 Task: Look for space in Abadeh, Iran from 26th August, 2023 to 10th September, 2023 for 6 adults, 2 children in price range Rs.10000 to Rs.15000. Place can be entire place or shared room with 6 bedrooms having 6 beds and 6 bathrooms. Property type can be house, flat, guest house. Amenities needed are: wifi, TV, free parkinig on premises, gym, breakfast. Booking option can be shelf check-in. Required host language is English.
Action: Mouse moved to (448, 110)
Screenshot: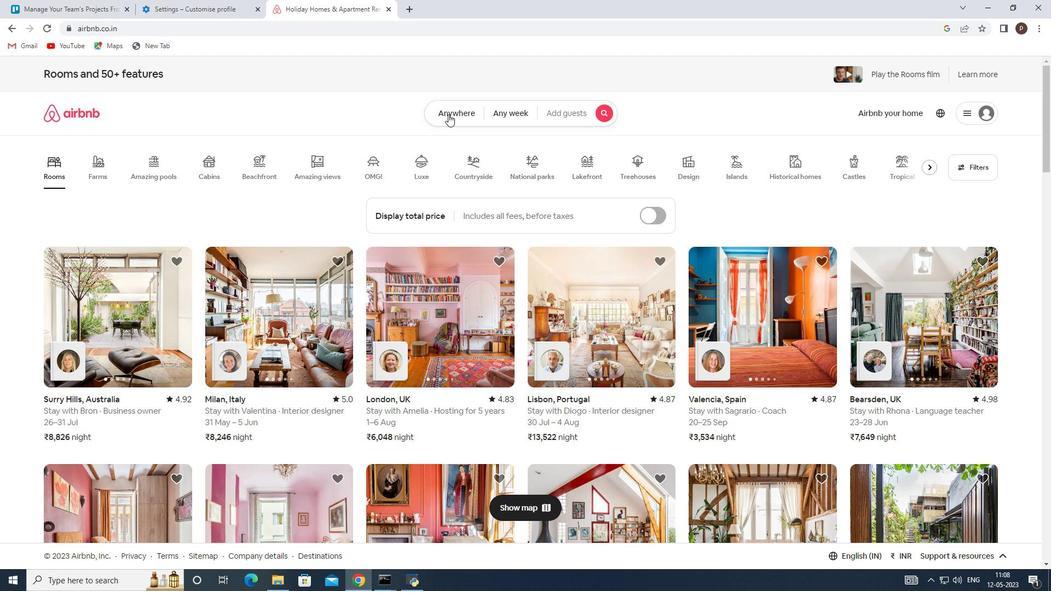 
Action: Mouse pressed left at (448, 110)
Screenshot: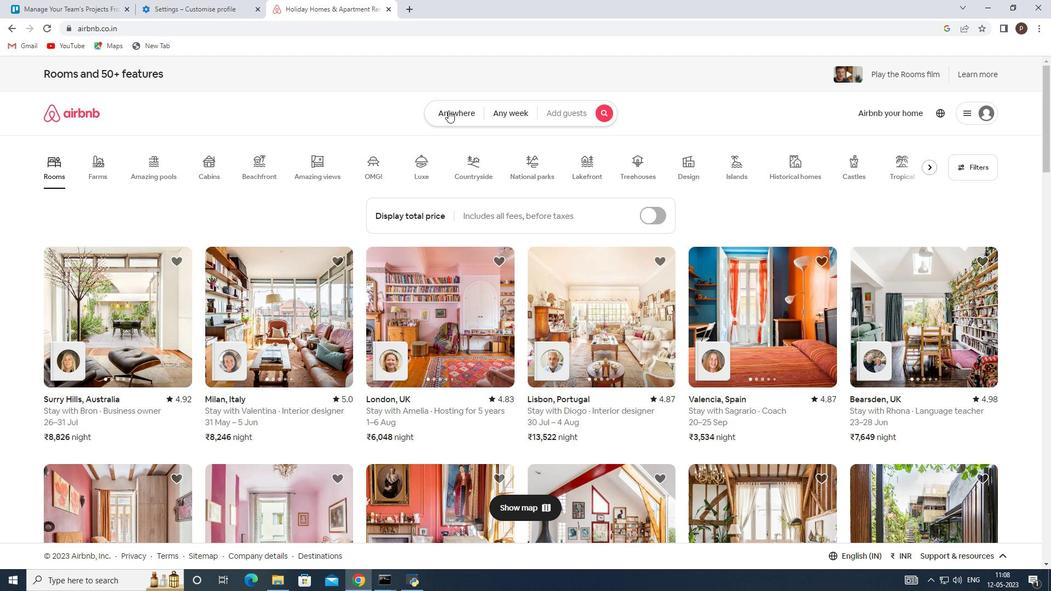 
Action: Mouse moved to (331, 159)
Screenshot: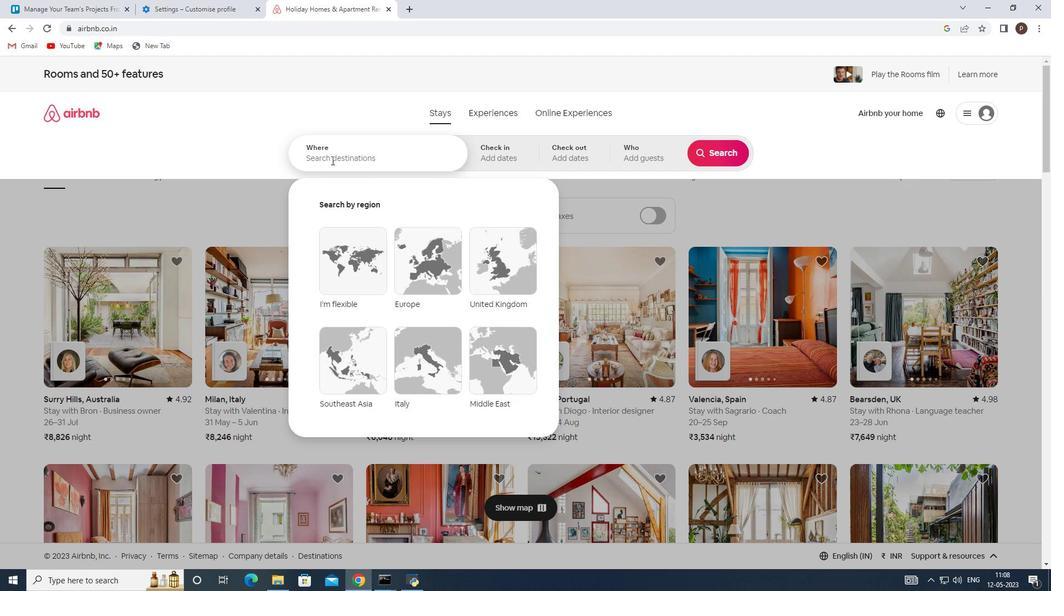 
Action: Mouse pressed left at (331, 159)
Screenshot: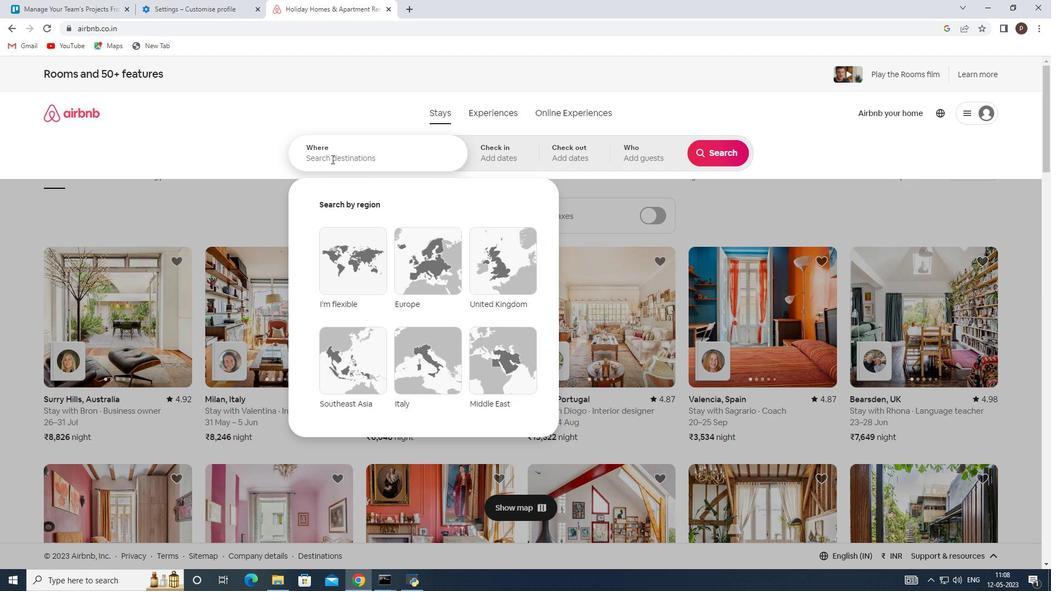 
Action: Key pressed <Key.caps_lock>A<Key.caps_lock>badeh,<Key.space><Key.caps_lock>I<Key.caps_lock>ran
Screenshot: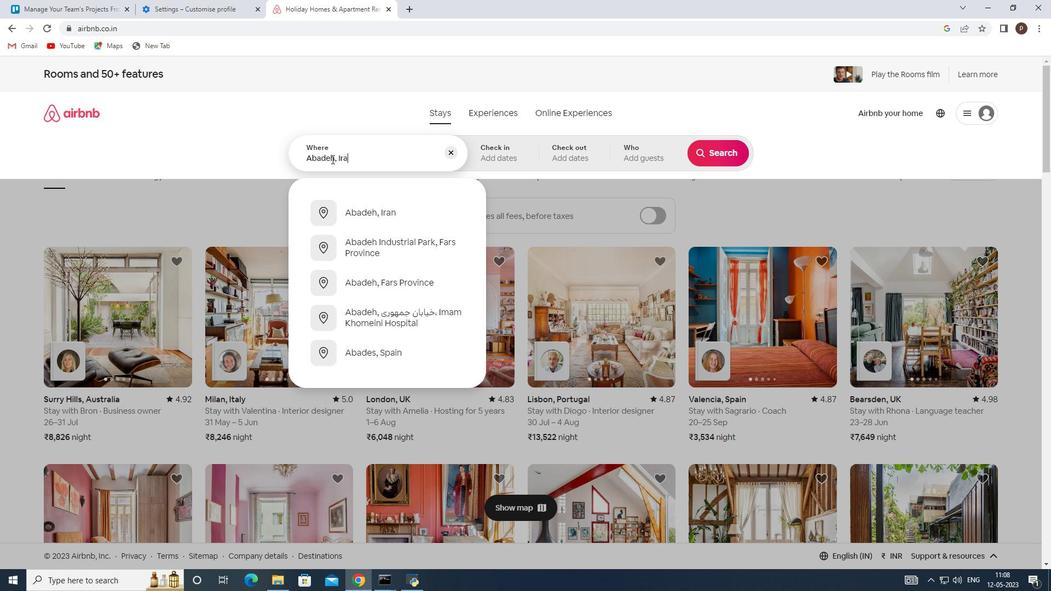 
Action: Mouse moved to (364, 208)
Screenshot: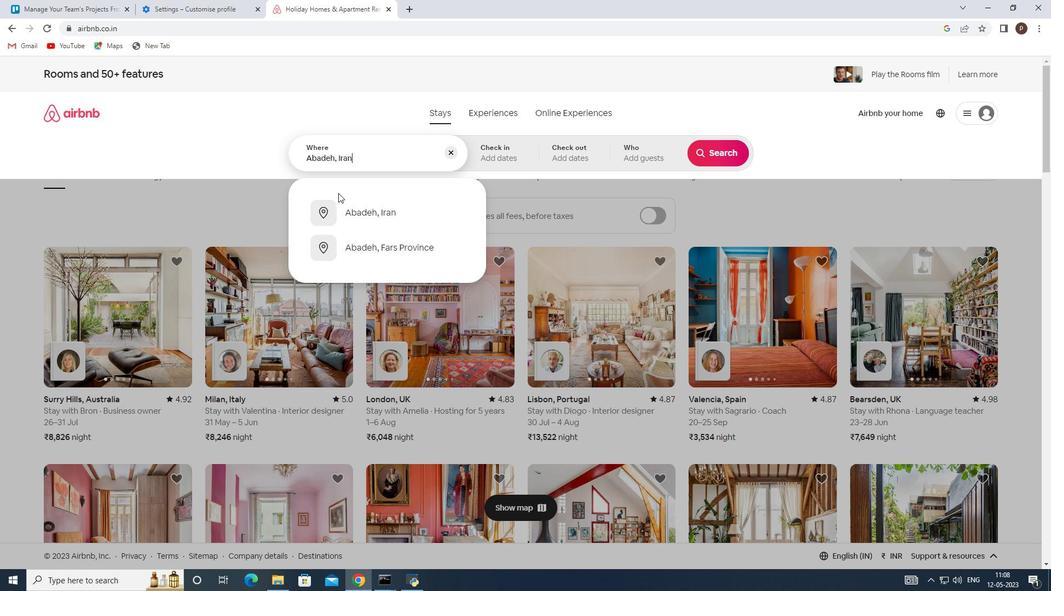 
Action: Mouse pressed left at (364, 208)
Screenshot: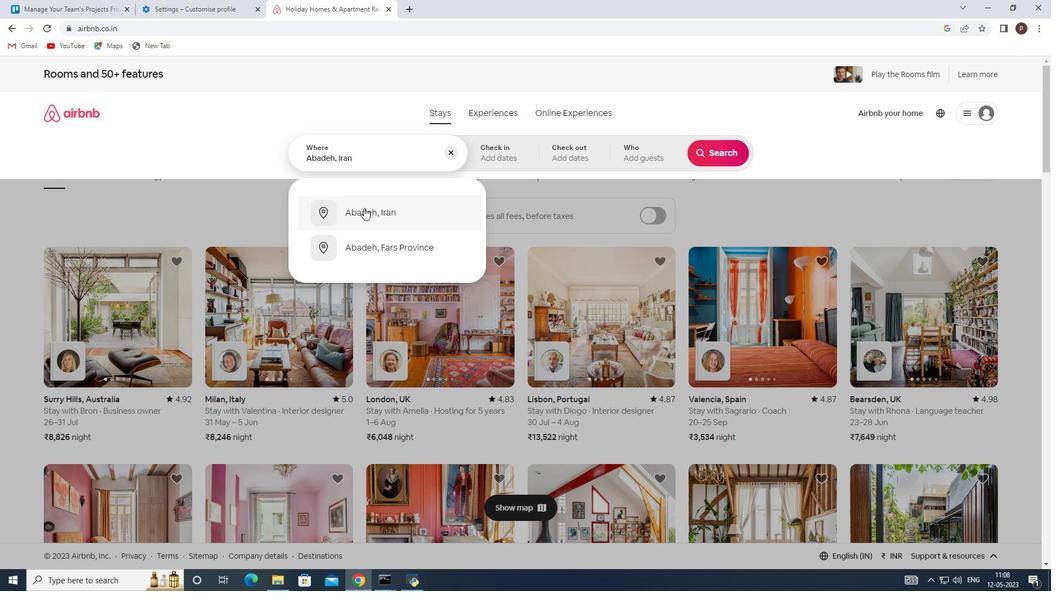 
Action: Mouse moved to (713, 238)
Screenshot: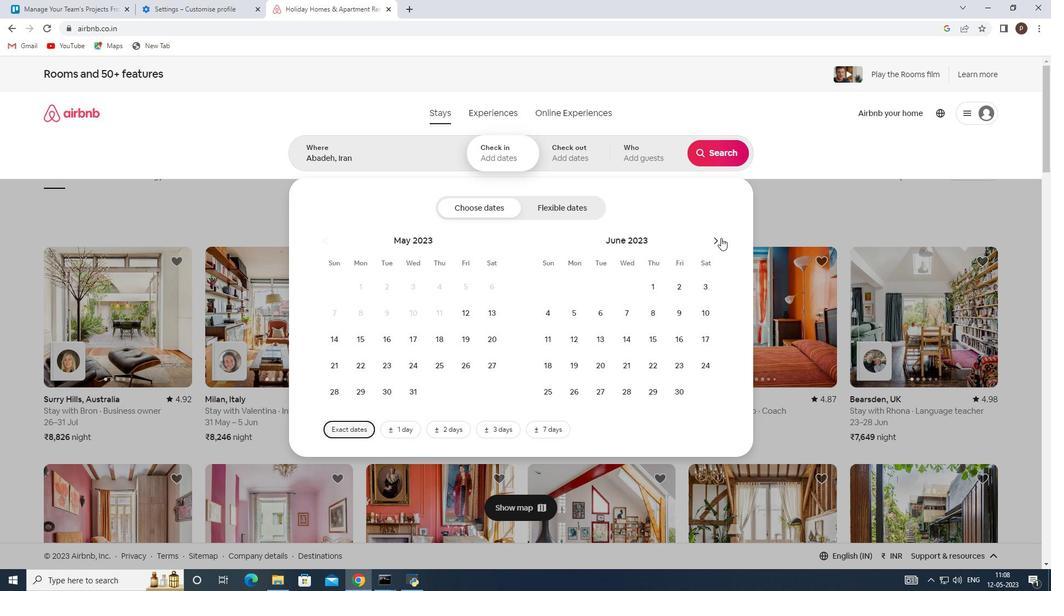 
Action: Mouse pressed left at (713, 238)
Screenshot: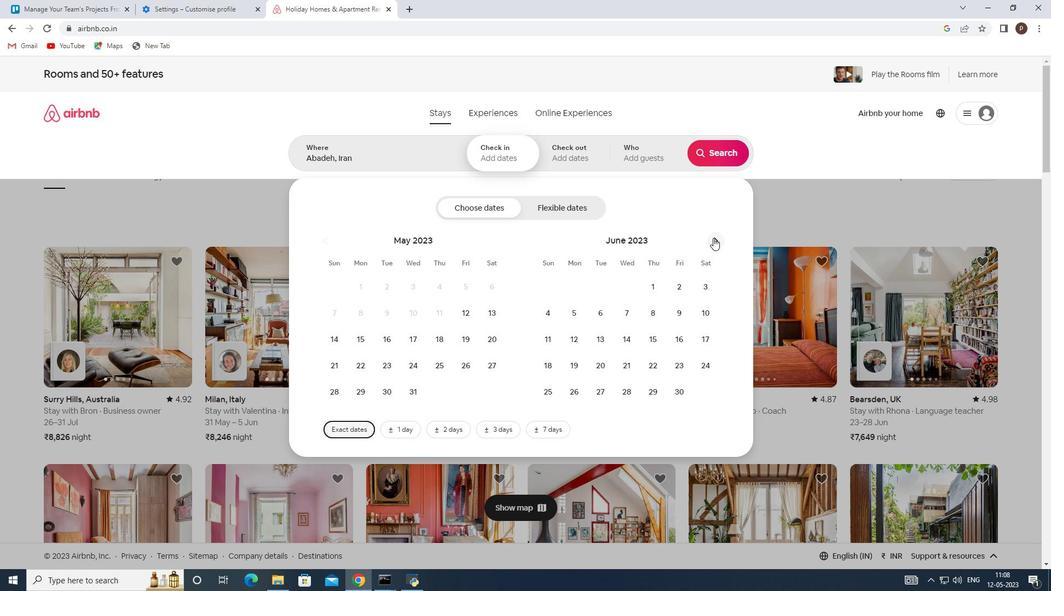 
Action: Mouse pressed left at (713, 238)
Screenshot: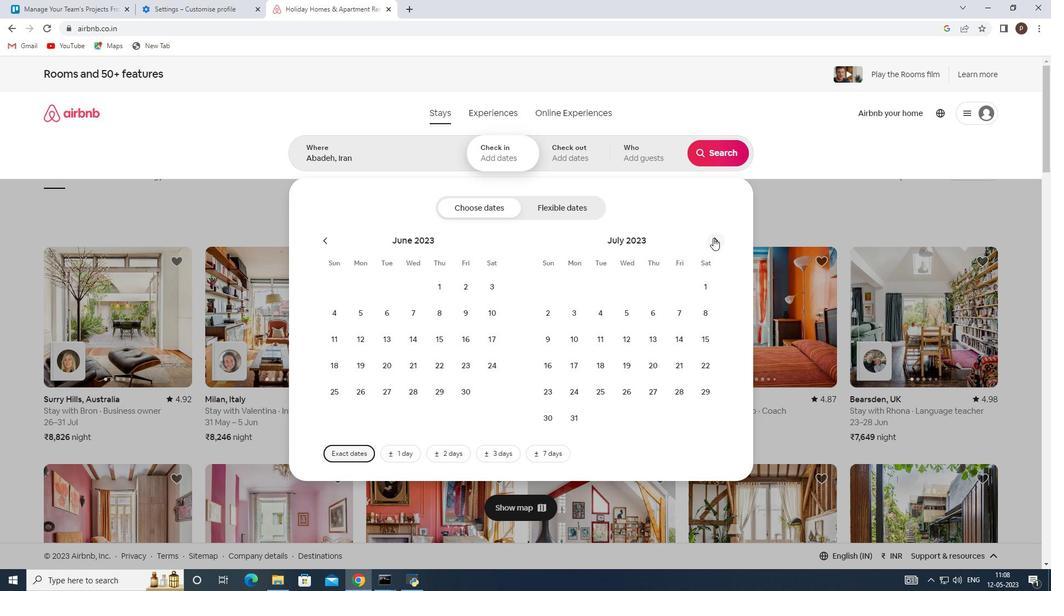 
Action: Mouse pressed left at (713, 238)
Screenshot: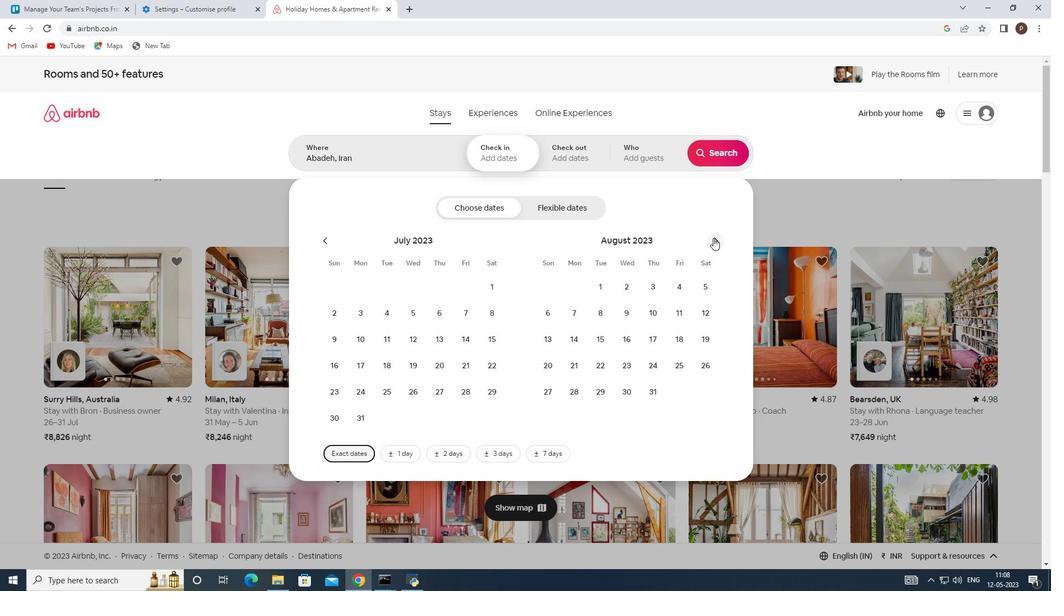 
Action: Mouse moved to (491, 362)
Screenshot: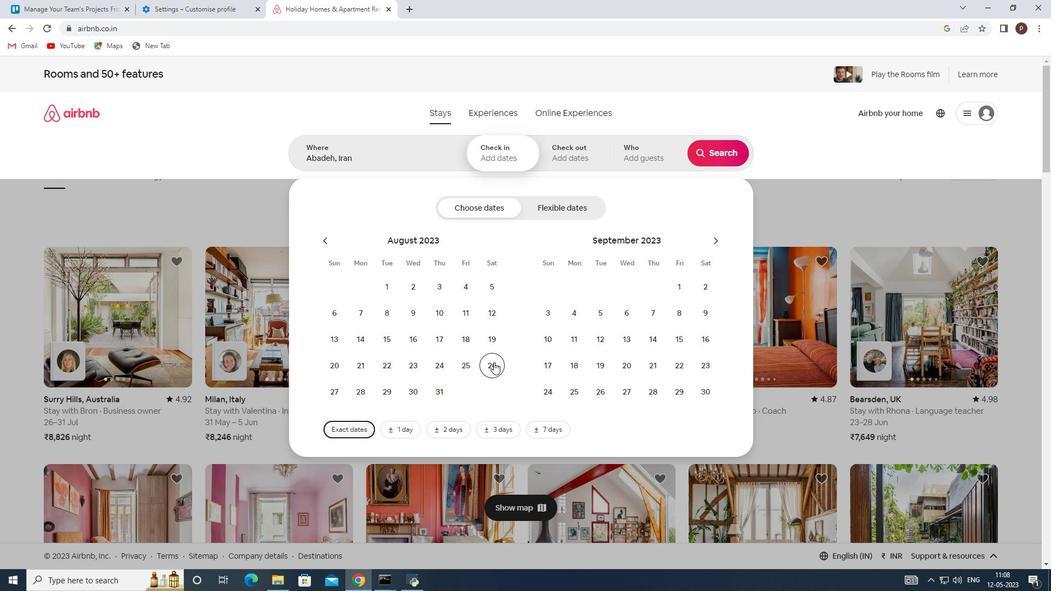 
Action: Mouse pressed left at (491, 362)
Screenshot: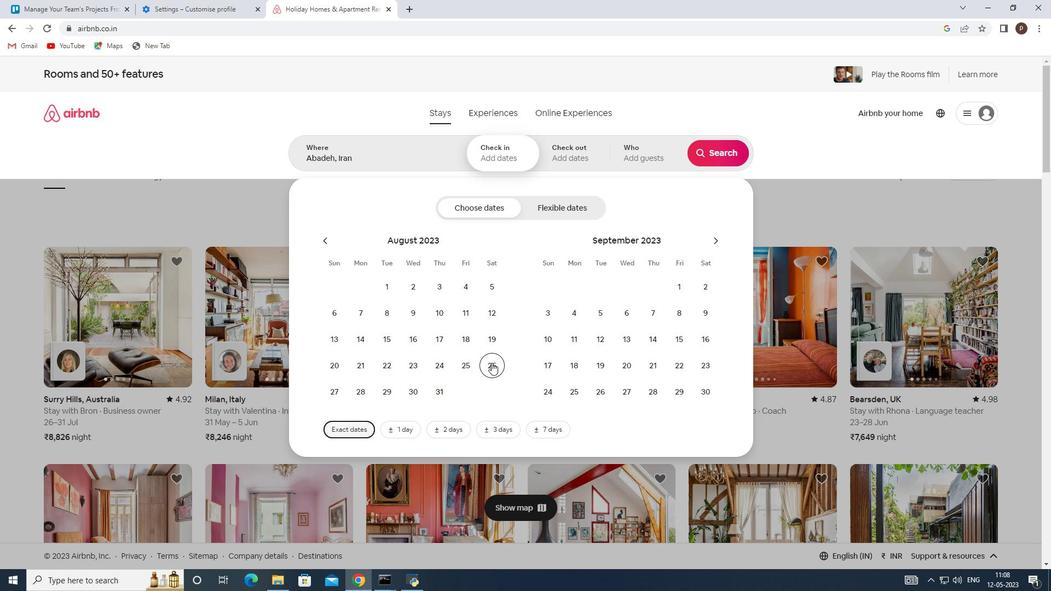 
Action: Mouse moved to (545, 335)
Screenshot: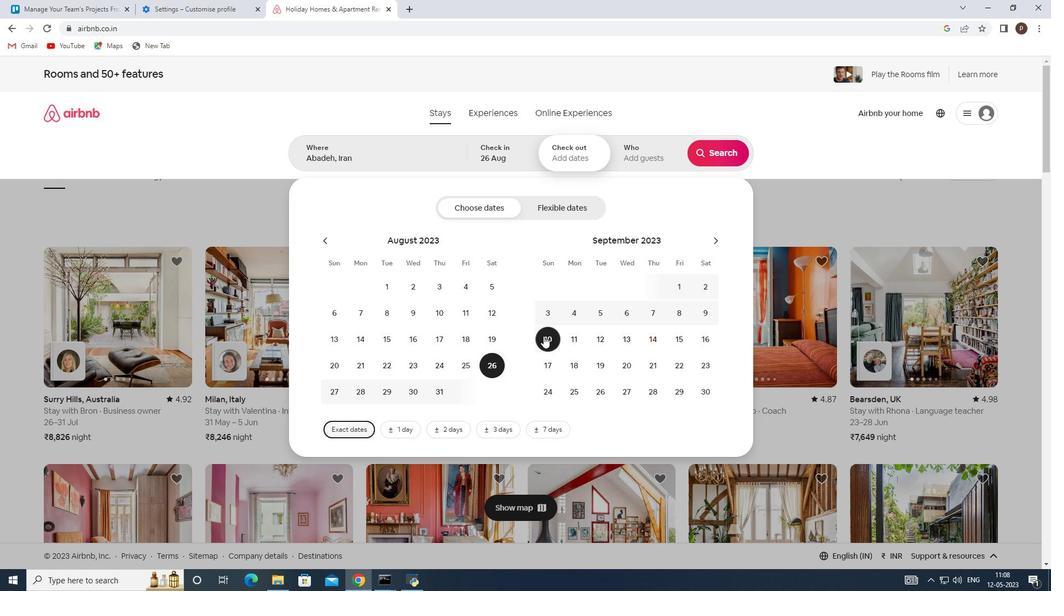 
Action: Mouse pressed left at (545, 335)
Screenshot: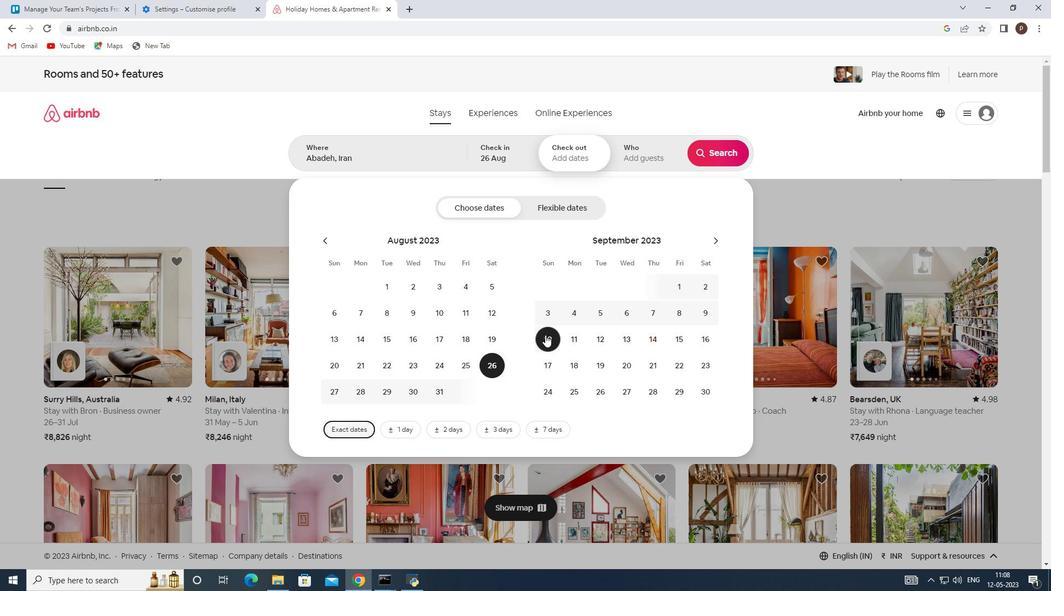 
Action: Mouse moved to (640, 154)
Screenshot: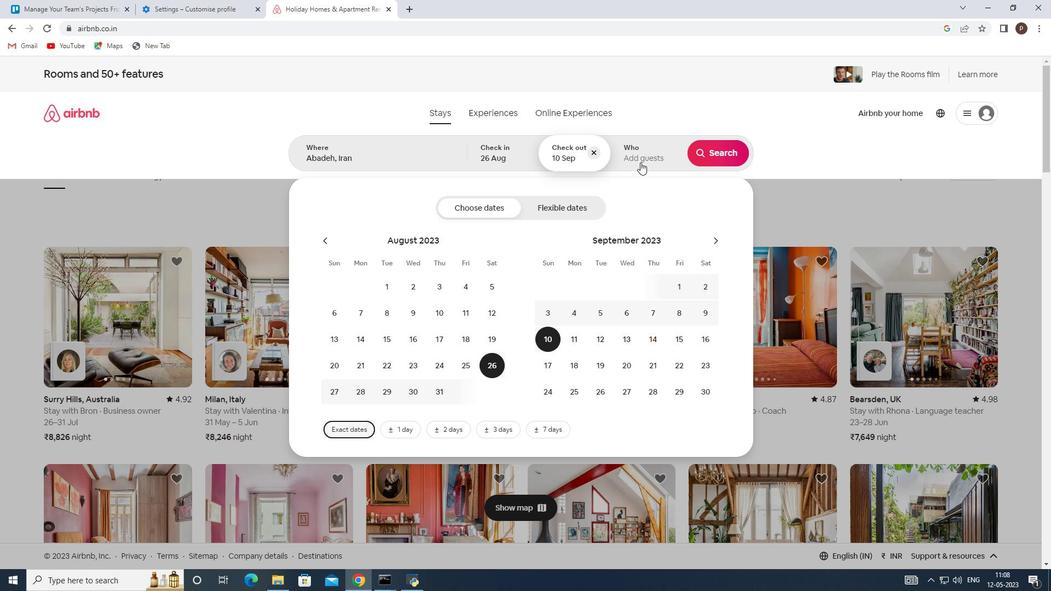 
Action: Mouse pressed left at (640, 154)
Screenshot: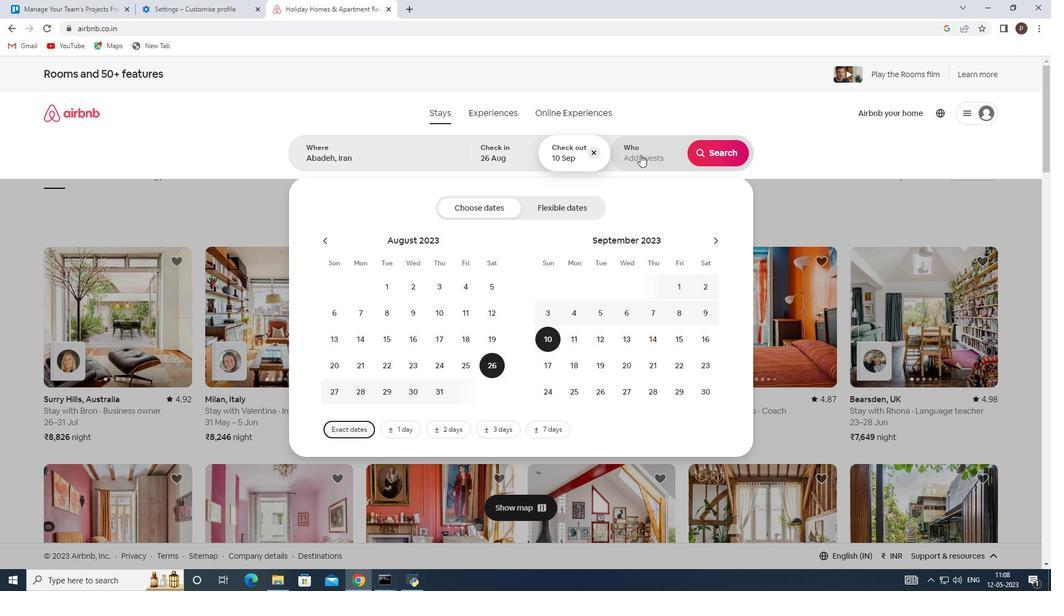 
Action: Mouse moved to (718, 209)
Screenshot: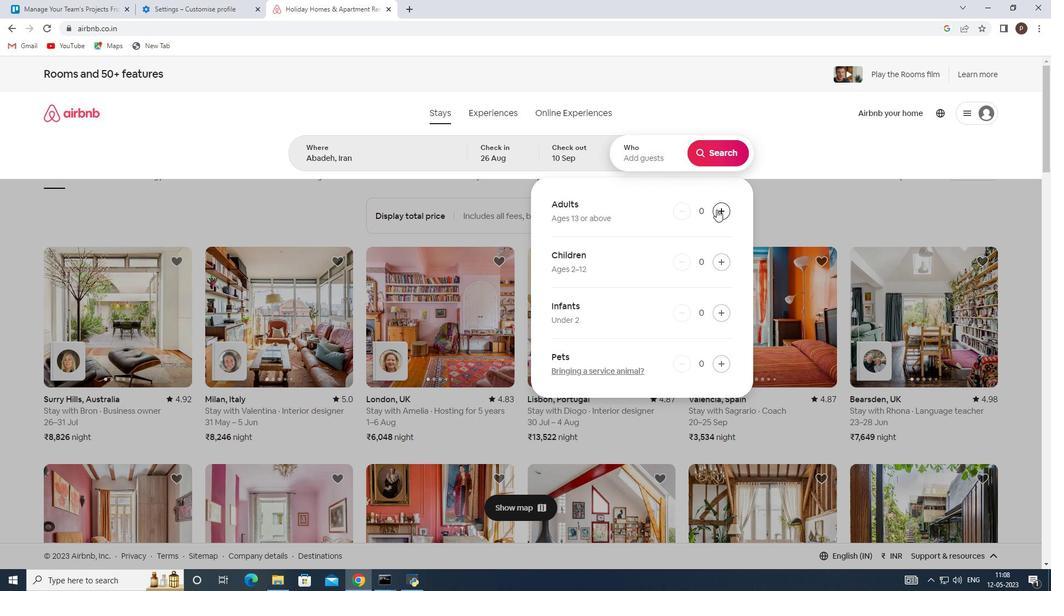 
Action: Mouse pressed left at (718, 209)
Screenshot: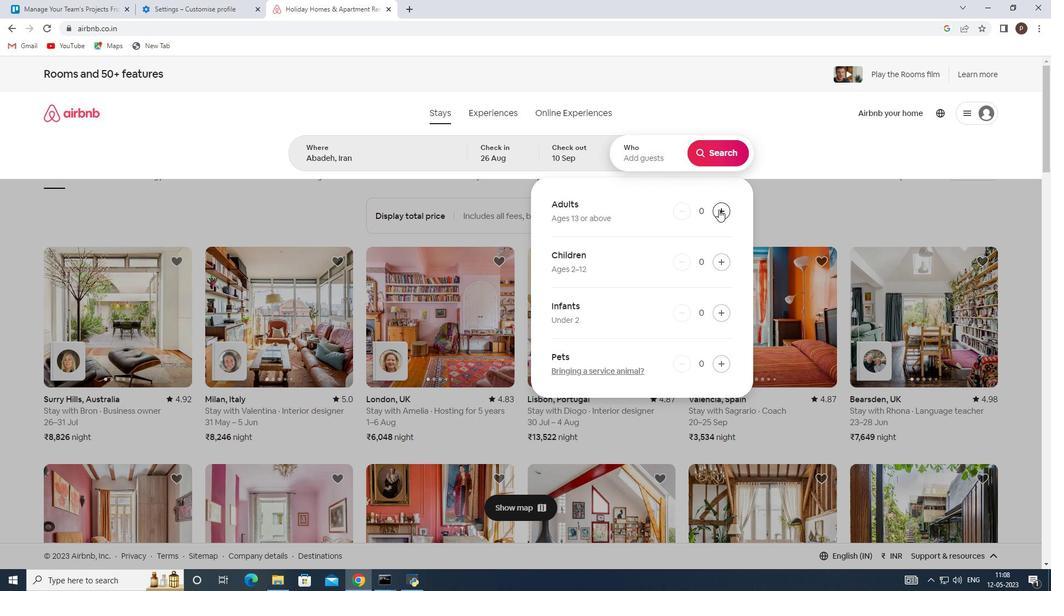 
Action: Mouse pressed left at (718, 209)
Screenshot: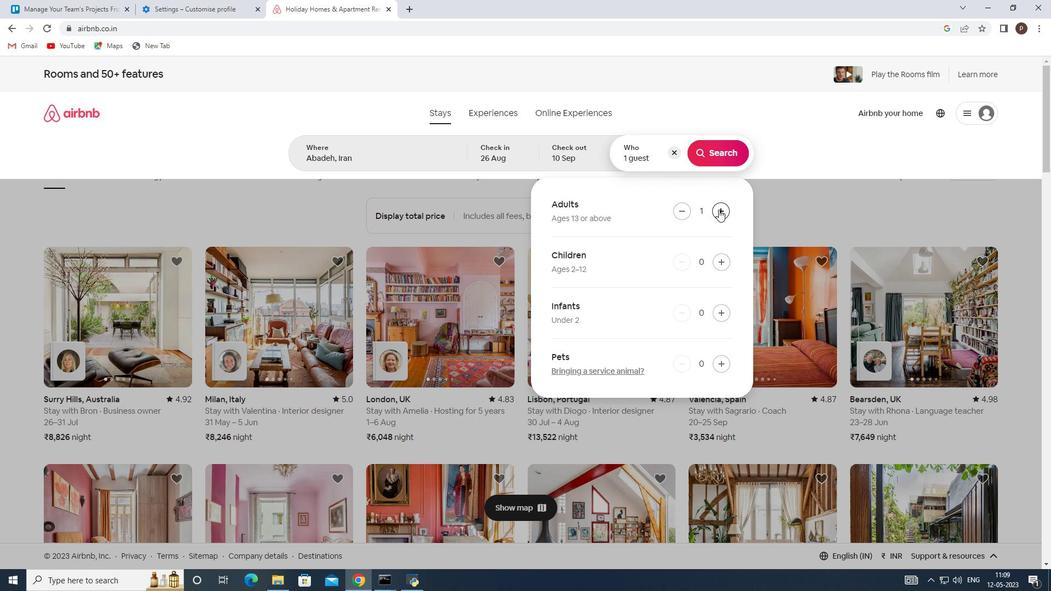 
Action: Mouse pressed left at (718, 209)
Screenshot: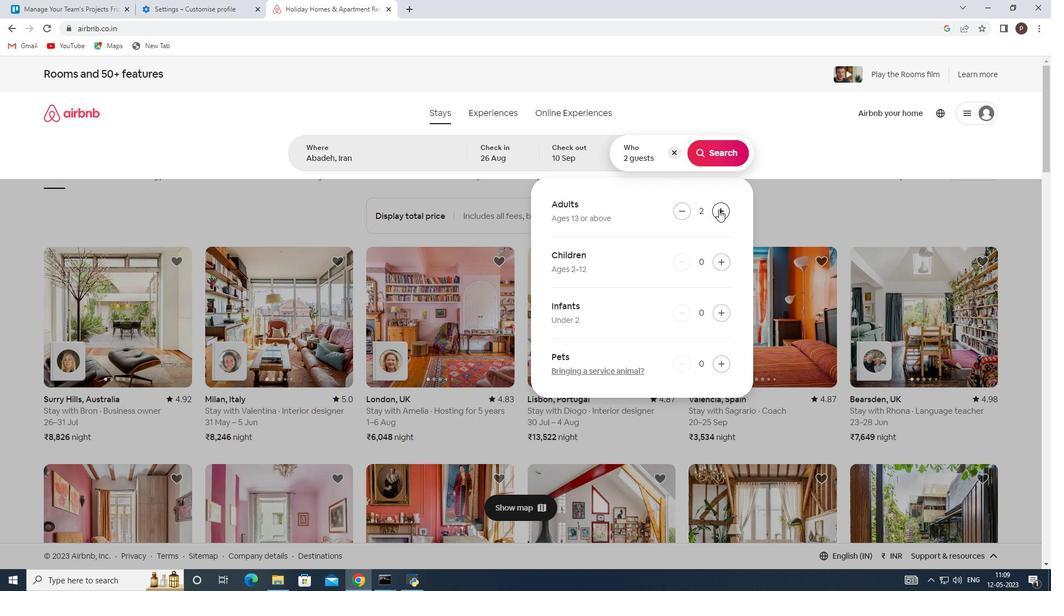 
Action: Mouse pressed left at (718, 209)
Screenshot: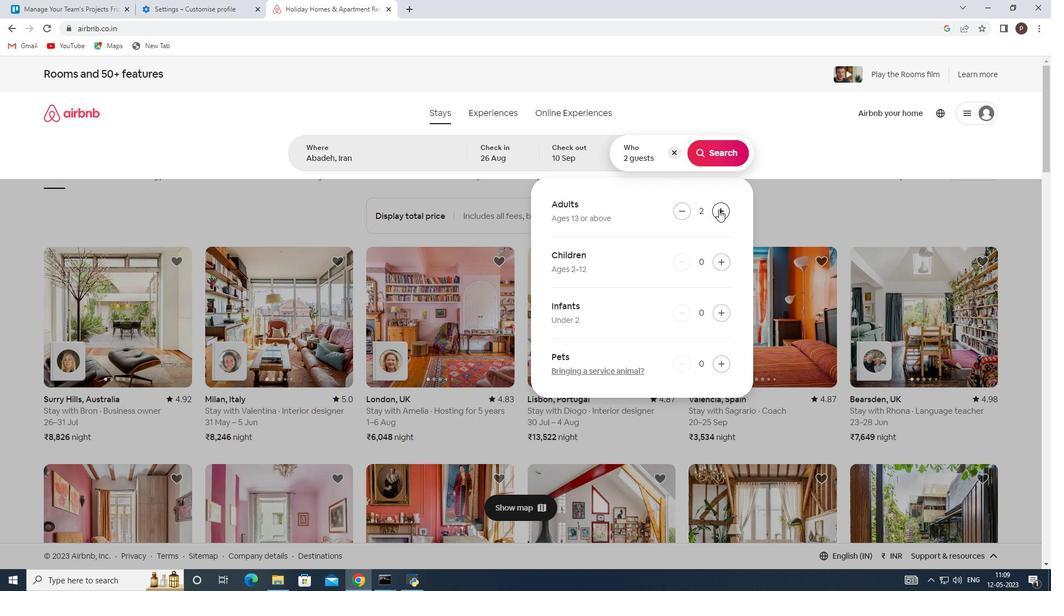 
Action: Mouse pressed left at (718, 209)
Screenshot: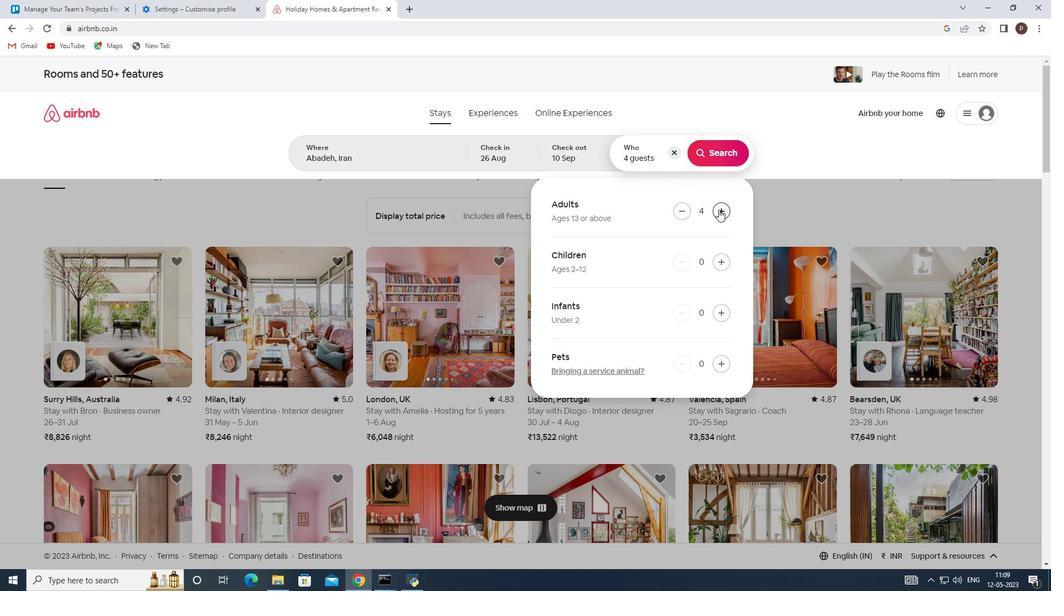 
Action: Mouse pressed left at (718, 209)
Screenshot: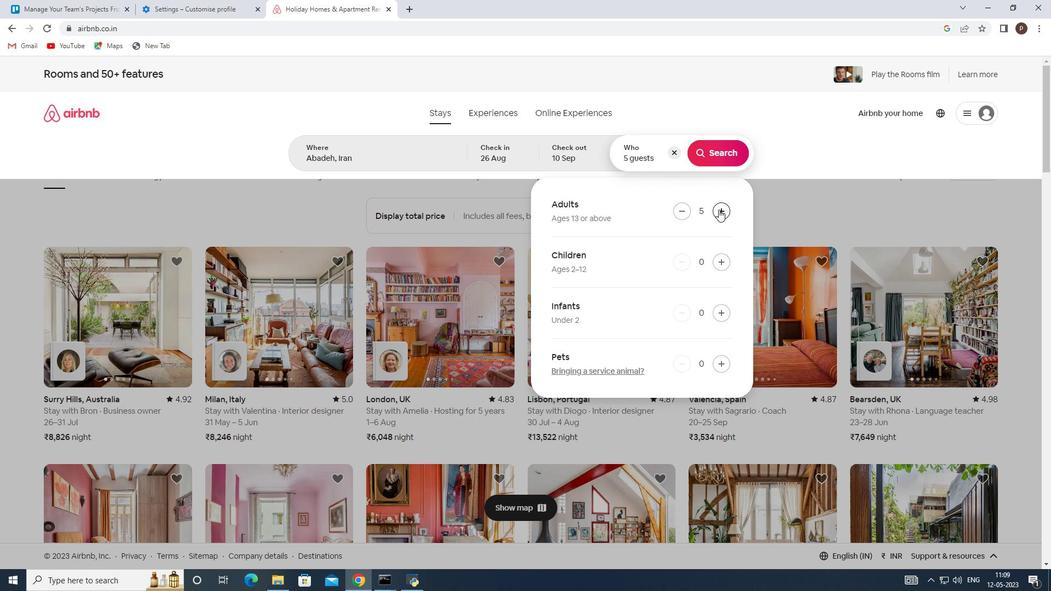 
Action: Mouse moved to (723, 256)
Screenshot: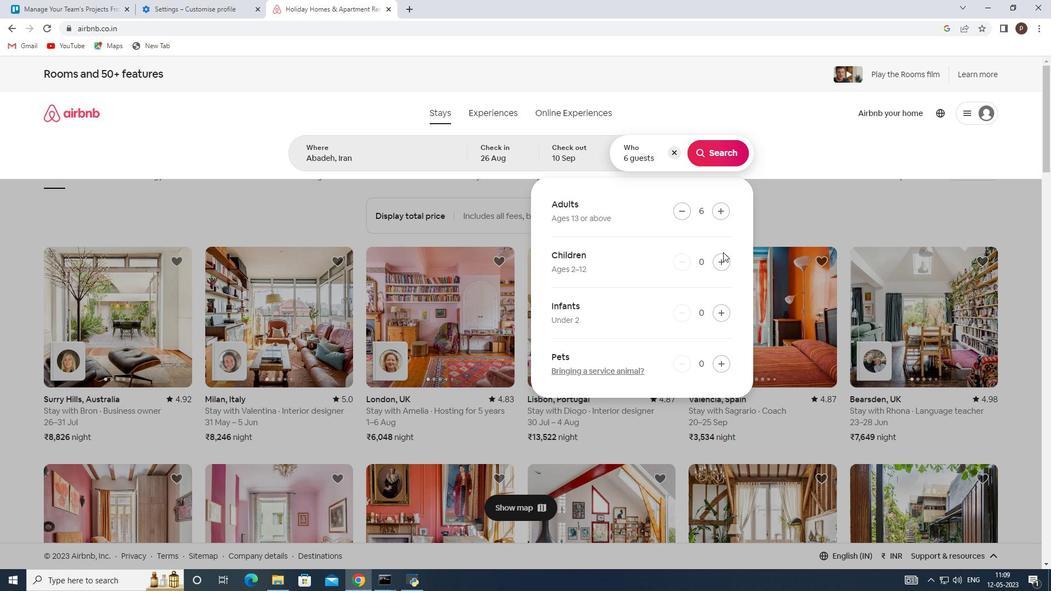 
Action: Mouse pressed left at (723, 256)
Screenshot: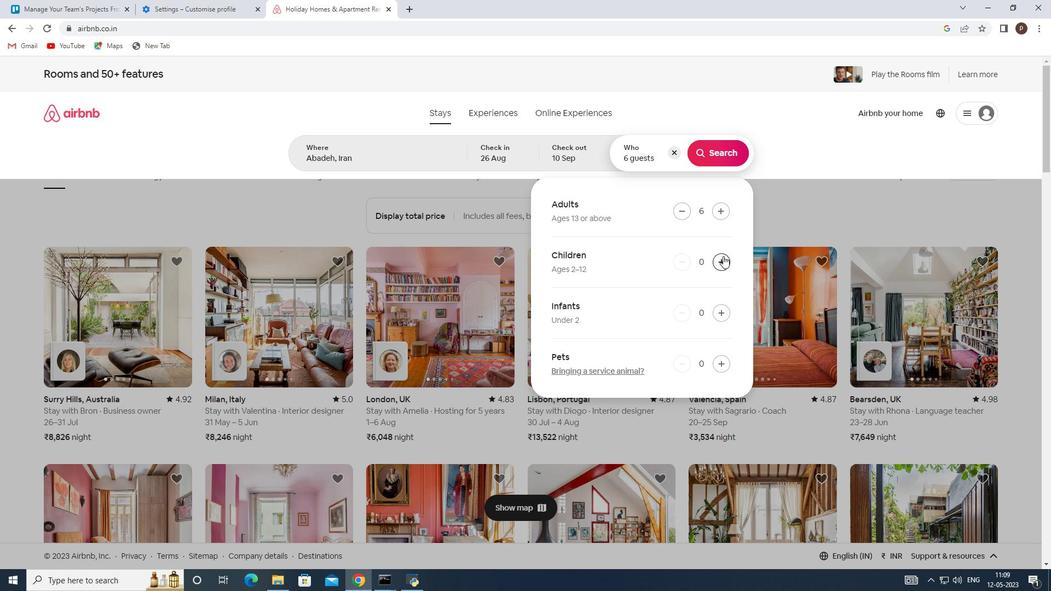 
Action: Mouse pressed left at (723, 256)
Screenshot: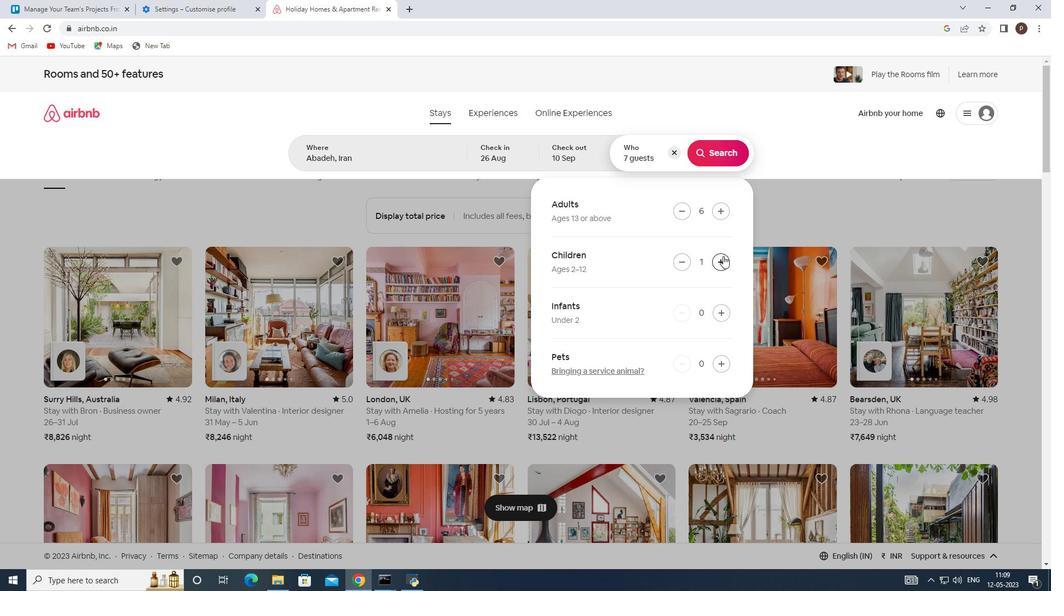 
Action: Mouse moved to (716, 151)
Screenshot: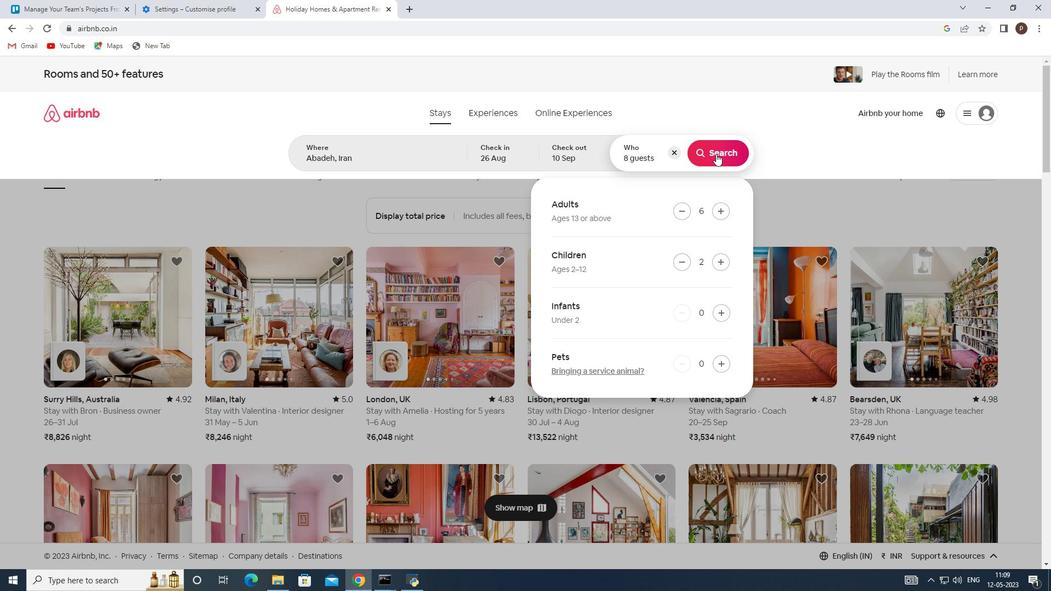 
Action: Mouse pressed left at (716, 151)
Screenshot: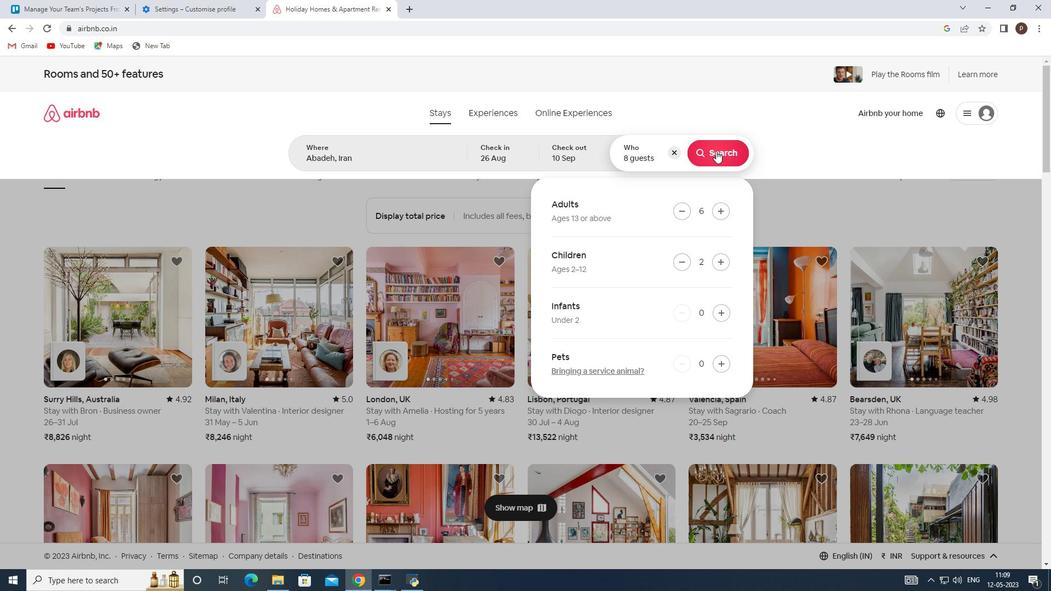 
Action: Mouse moved to (994, 118)
Screenshot: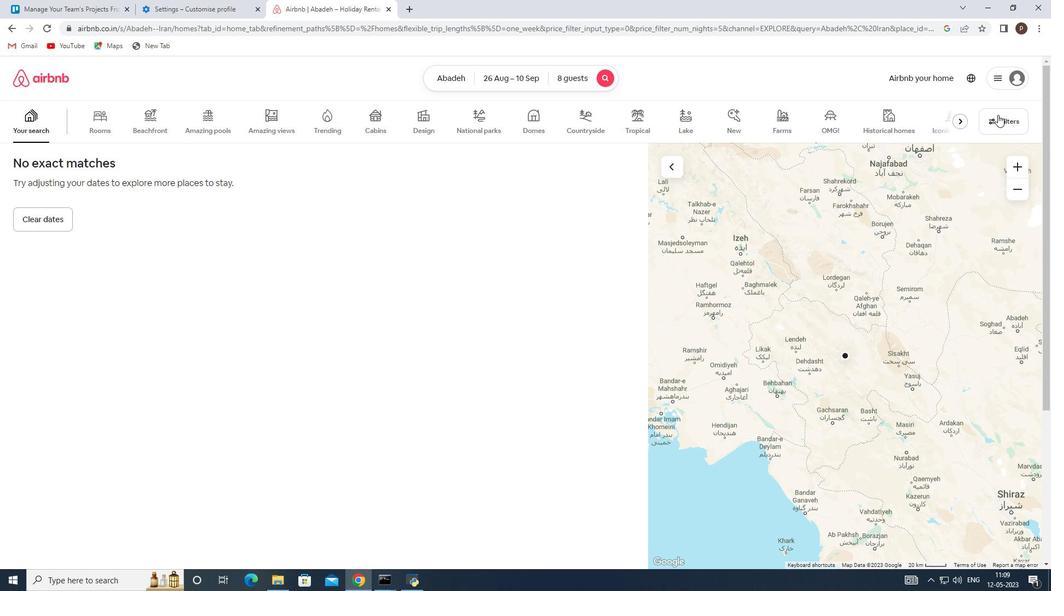 
Action: Mouse pressed left at (994, 118)
Screenshot: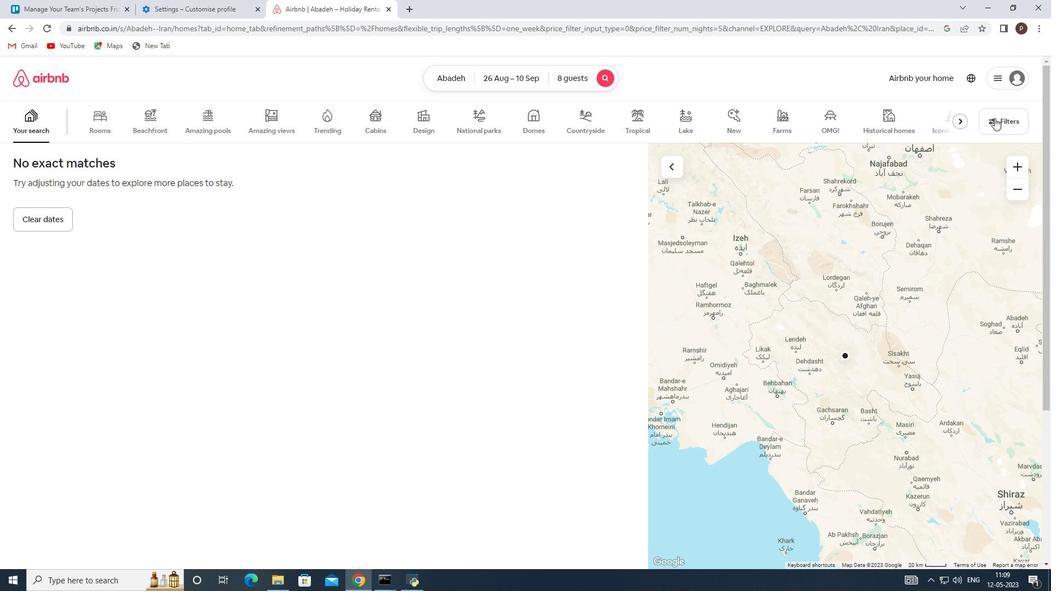 
Action: Mouse moved to (369, 392)
Screenshot: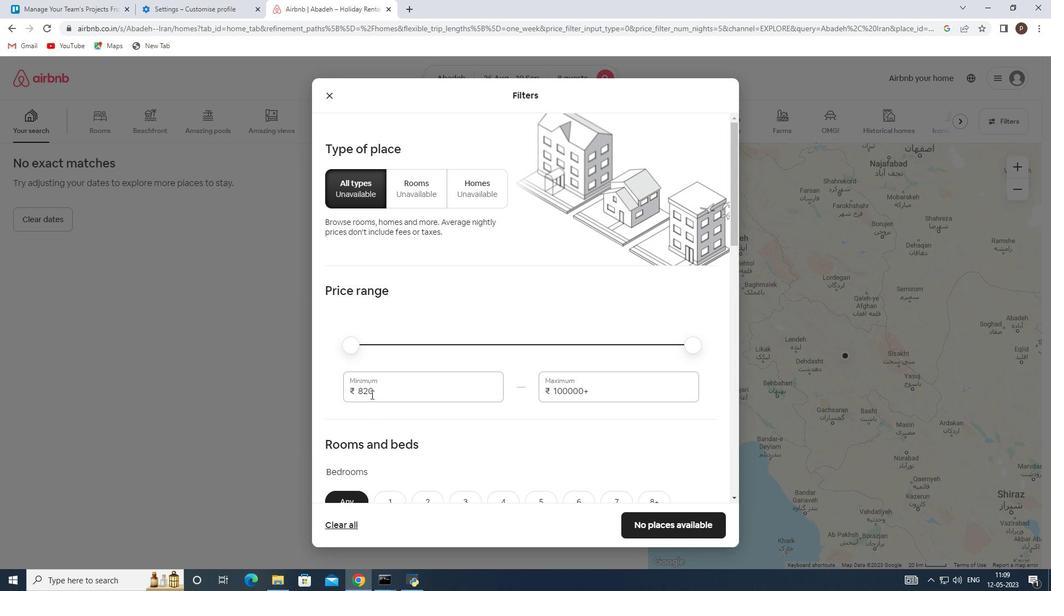 
Action: Mouse pressed left at (369, 392)
Screenshot: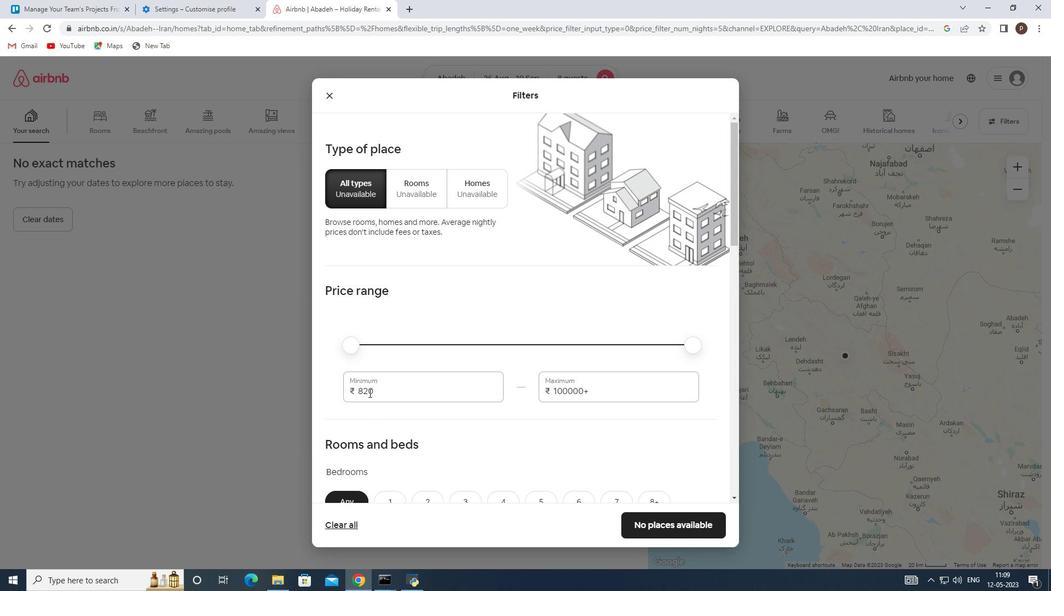 
Action: Mouse pressed left at (369, 392)
Screenshot: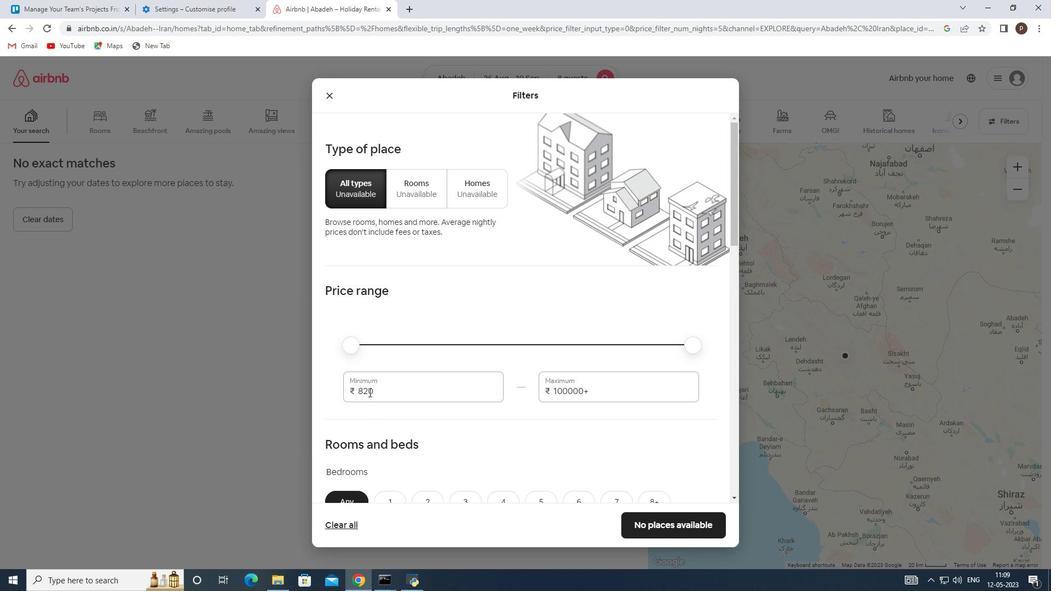 
Action: Mouse moved to (366, 392)
Screenshot: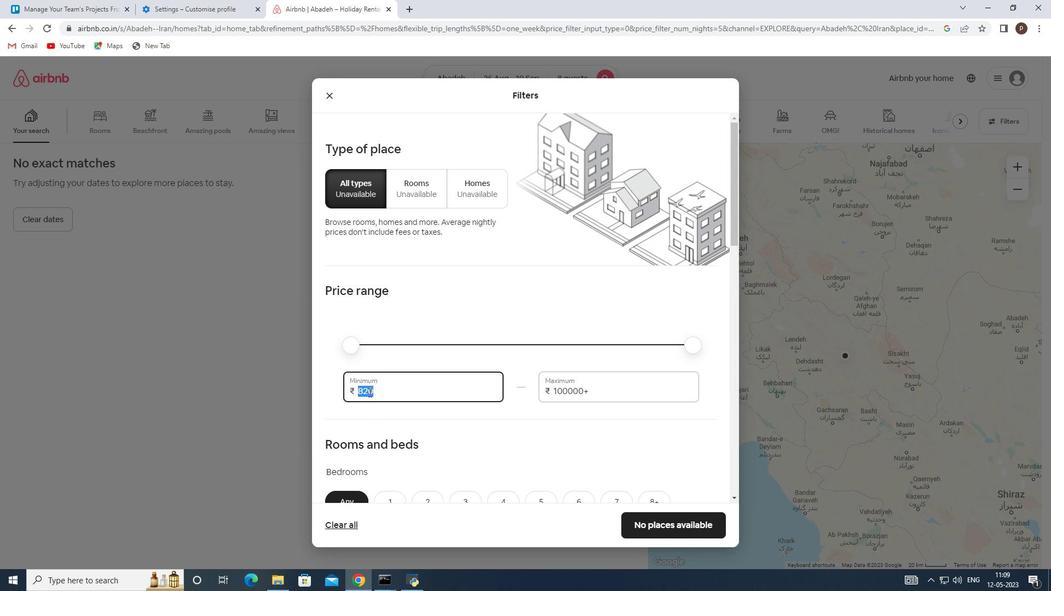 
Action: Key pressed 10000<Key.tab>15000
Screenshot: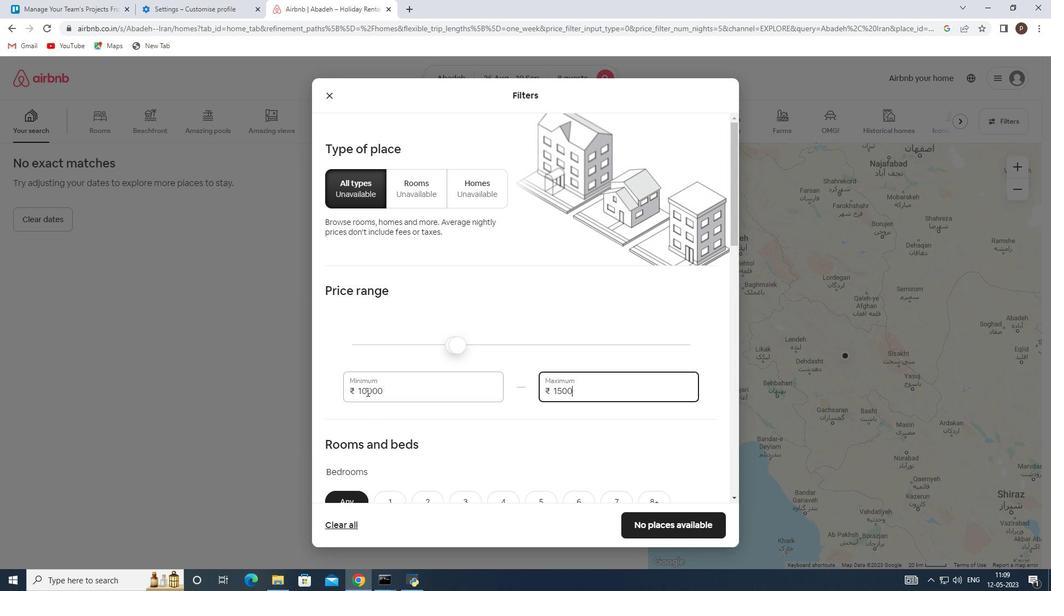 
Action: Mouse moved to (419, 405)
Screenshot: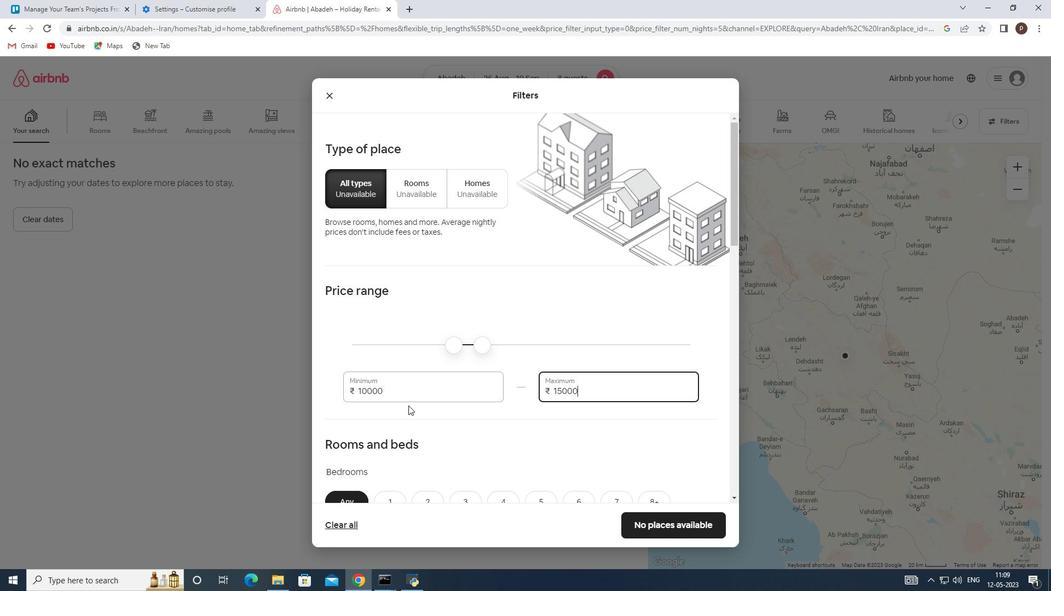 
Action: Mouse scrolled (419, 404) with delta (0, 0)
Screenshot: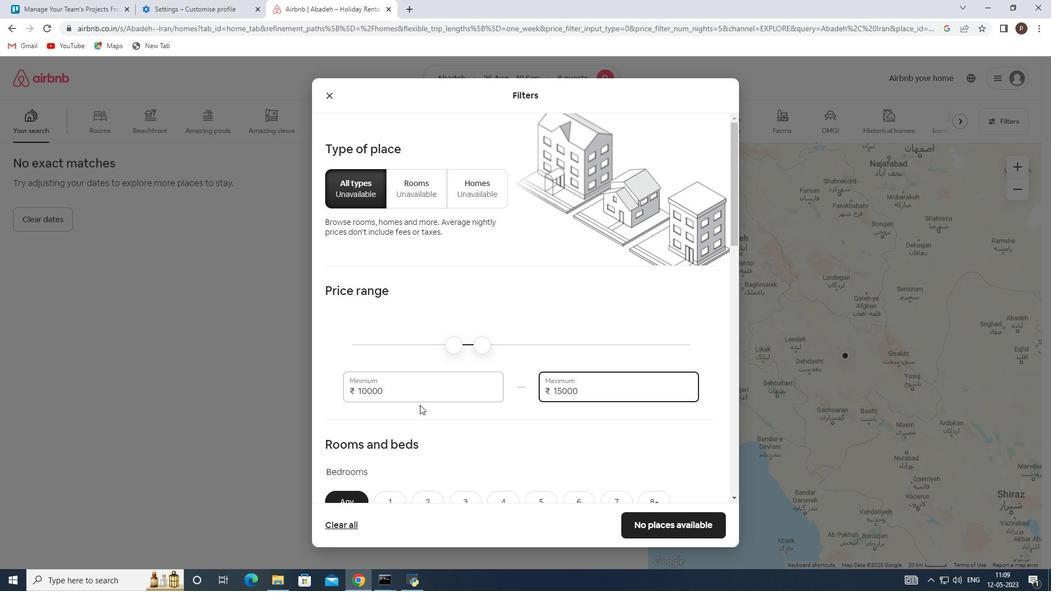 
Action: Mouse moved to (419, 406)
Screenshot: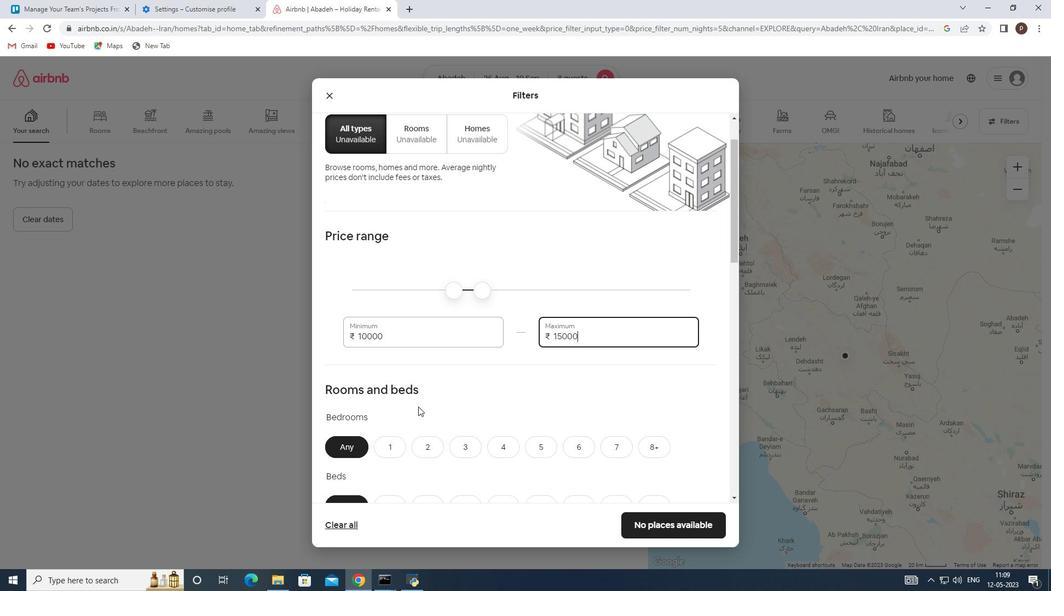 
Action: Mouse scrolled (419, 405) with delta (0, 0)
Screenshot: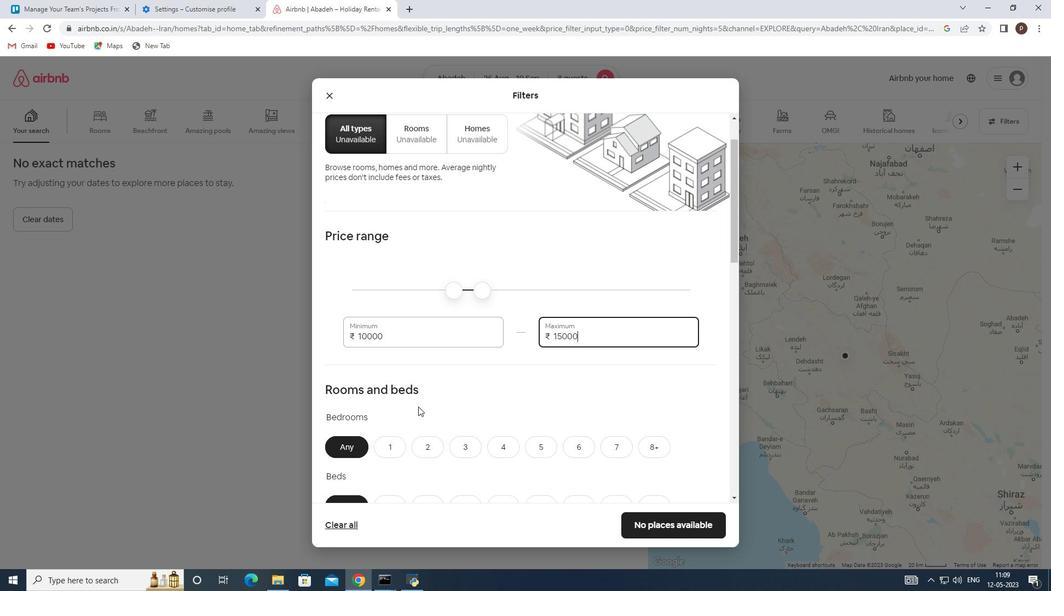 
Action: Mouse moved to (422, 405)
Screenshot: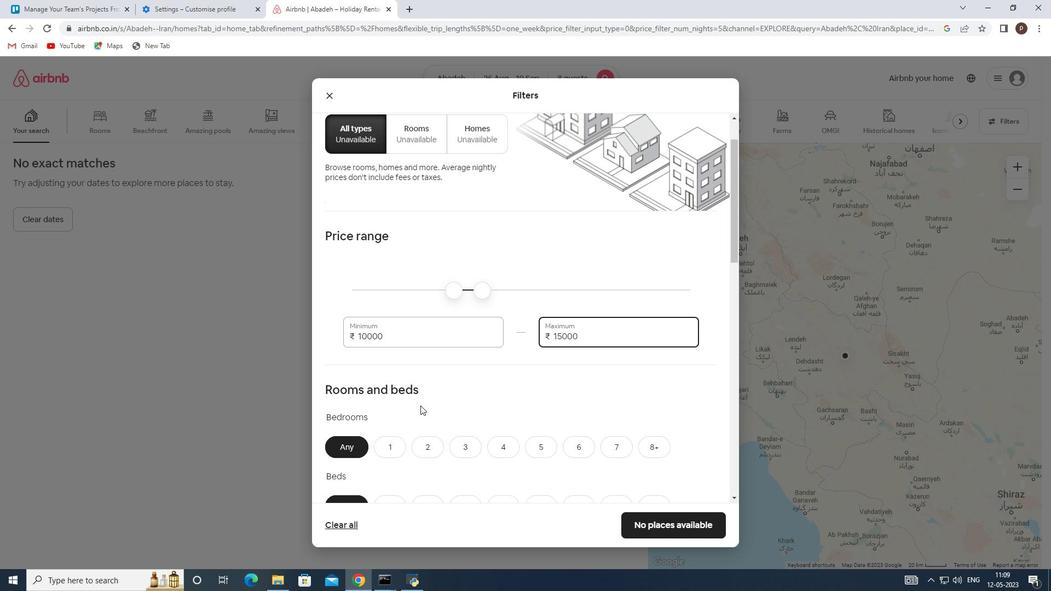 
Action: Mouse scrolled (422, 404) with delta (0, 0)
Screenshot: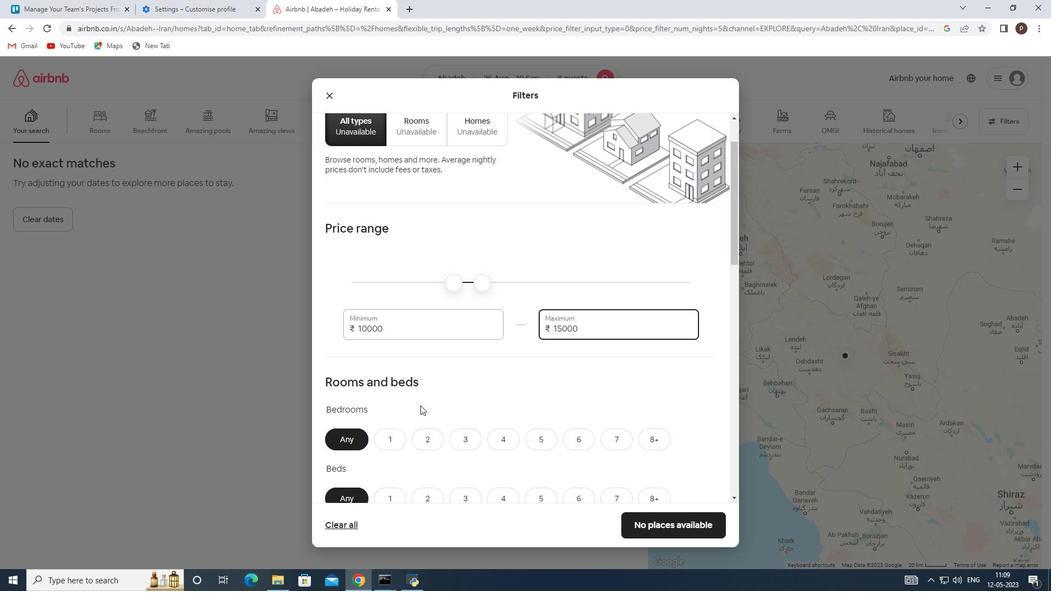 
Action: Mouse moved to (575, 336)
Screenshot: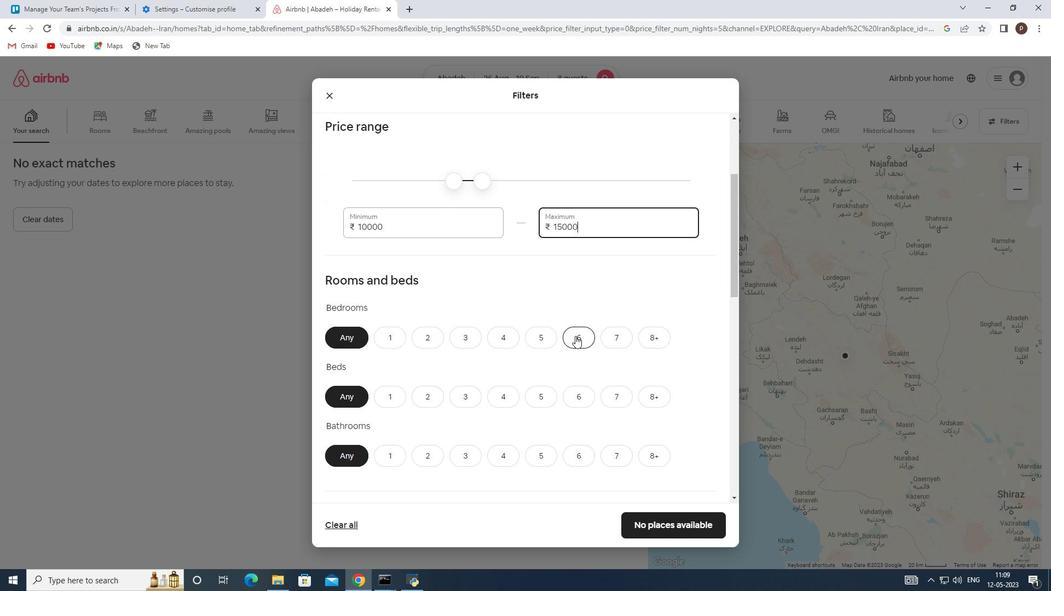 
Action: Mouse pressed left at (575, 336)
Screenshot: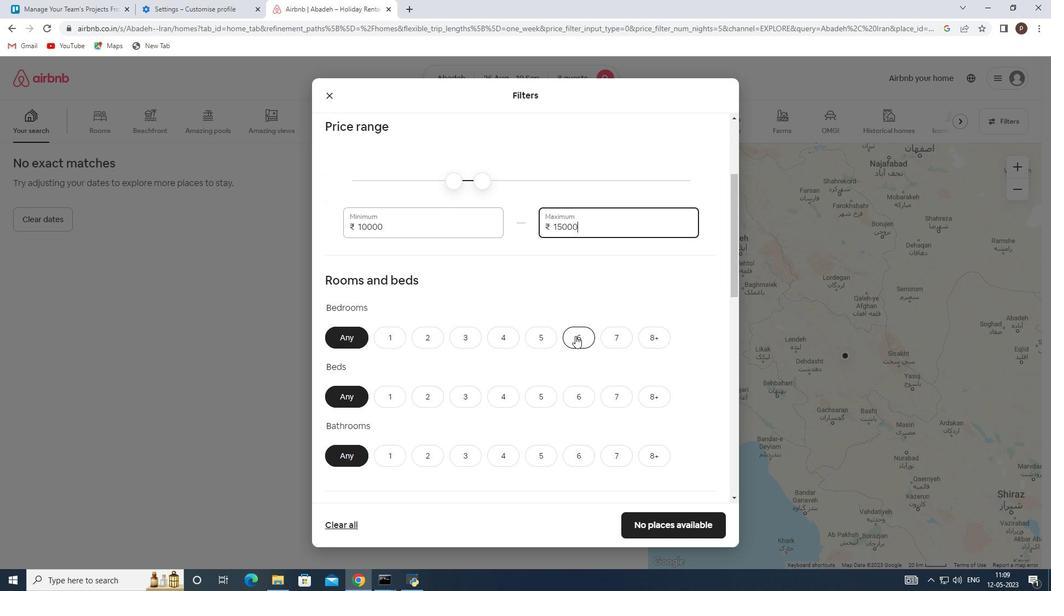 
Action: Mouse moved to (578, 393)
Screenshot: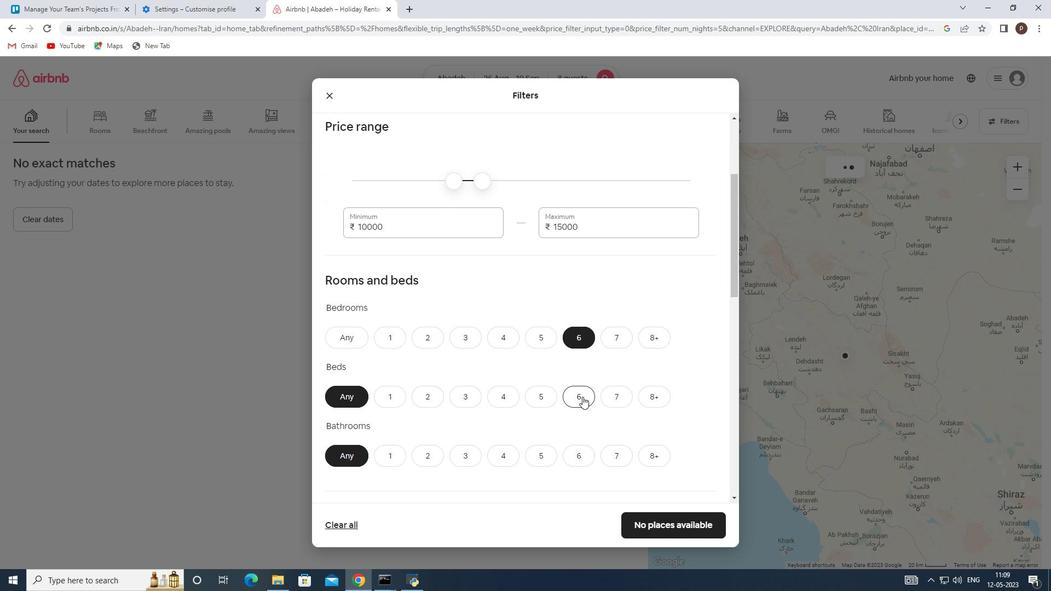 
Action: Mouse pressed left at (578, 393)
Screenshot: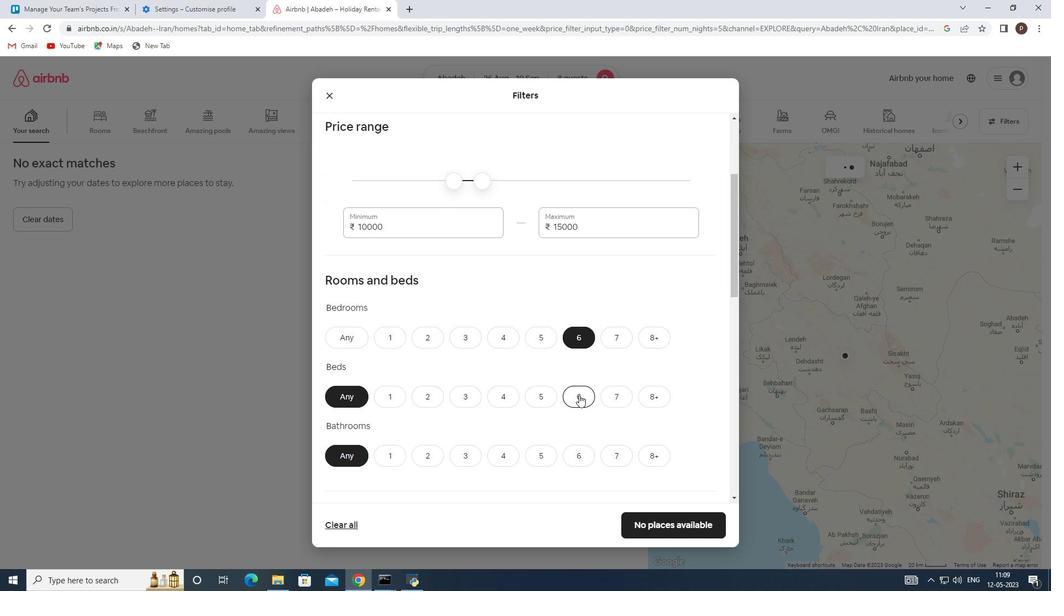
Action: Mouse moved to (576, 457)
Screenshot: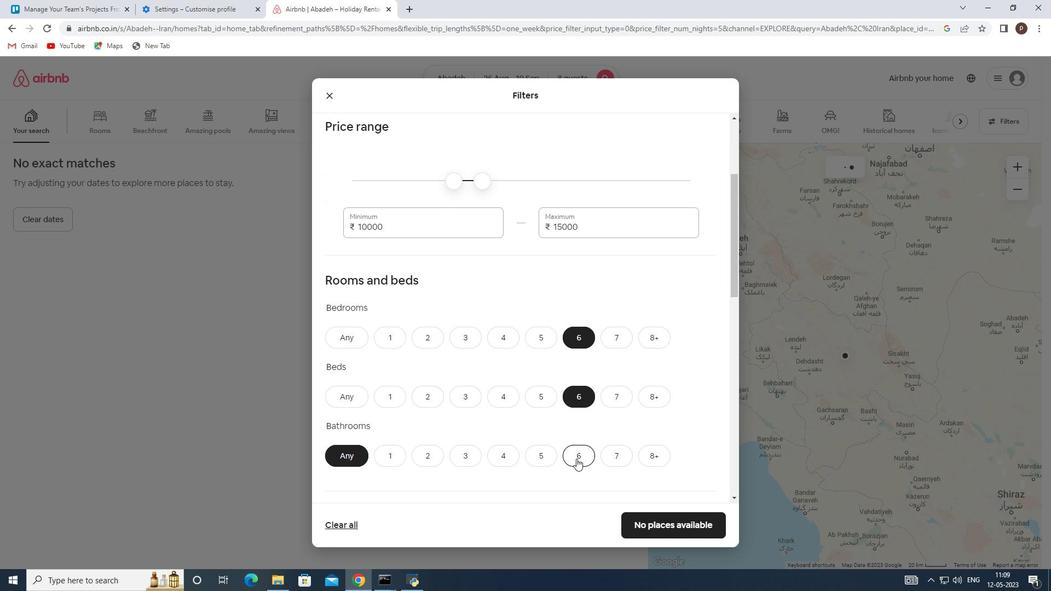 
Action: Mouse pressed left at (576, 457)
Screenshot: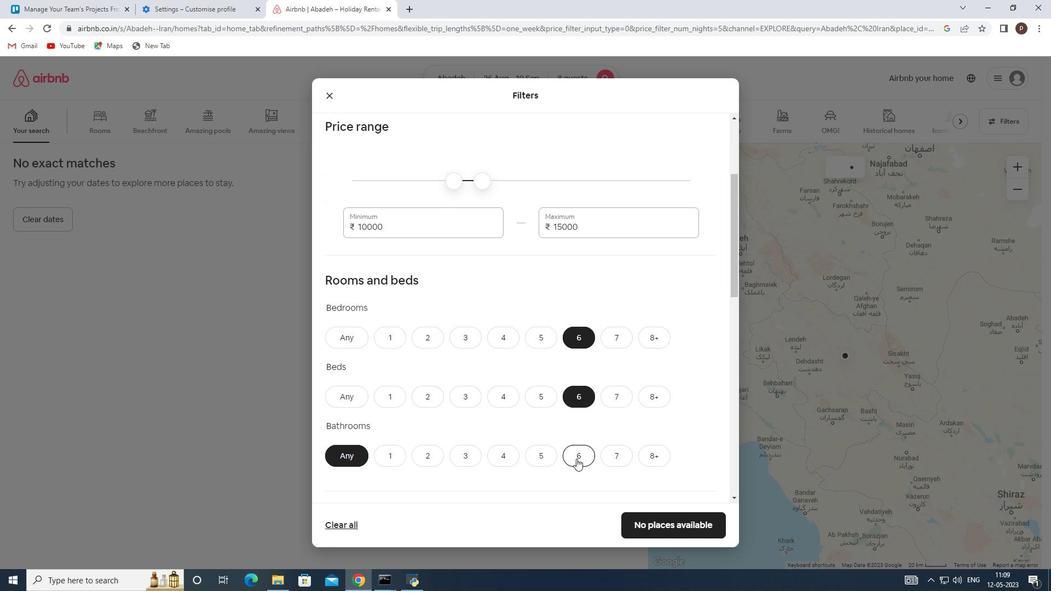 
Action: Mouse moved to (567, 442)
Screenshot: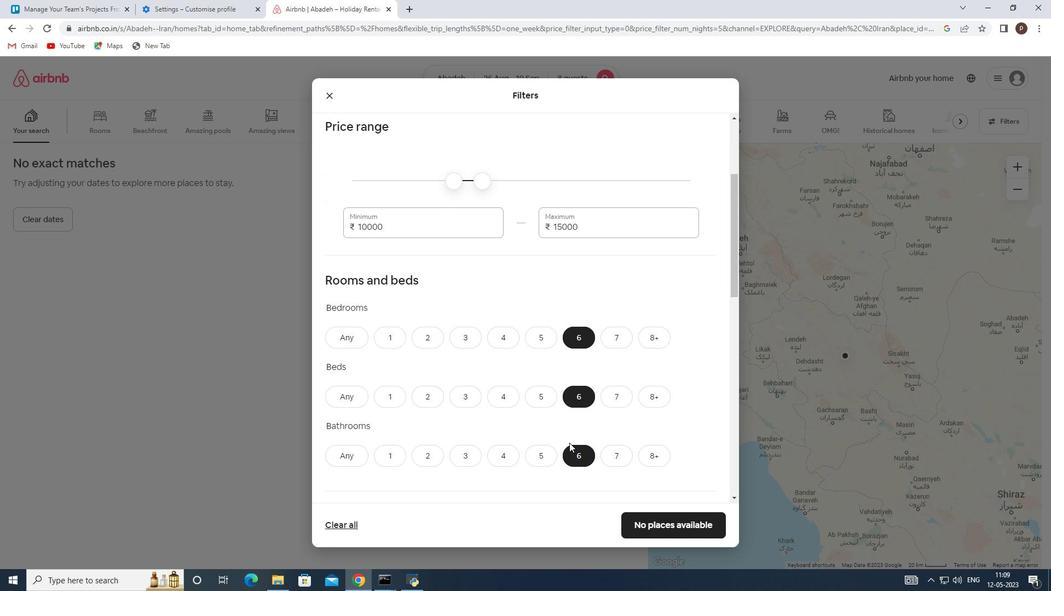 
Action: Mouse scrolled (567, 442) with delta (0, 0)
Screenshot: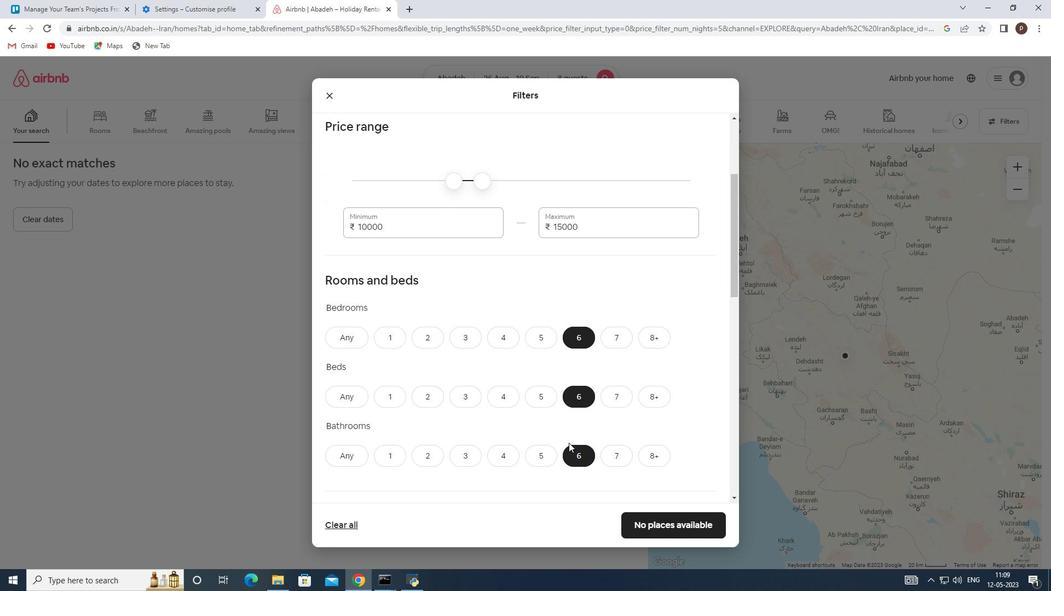 
Action: Mouse moved to (557, 417)
Screenshot: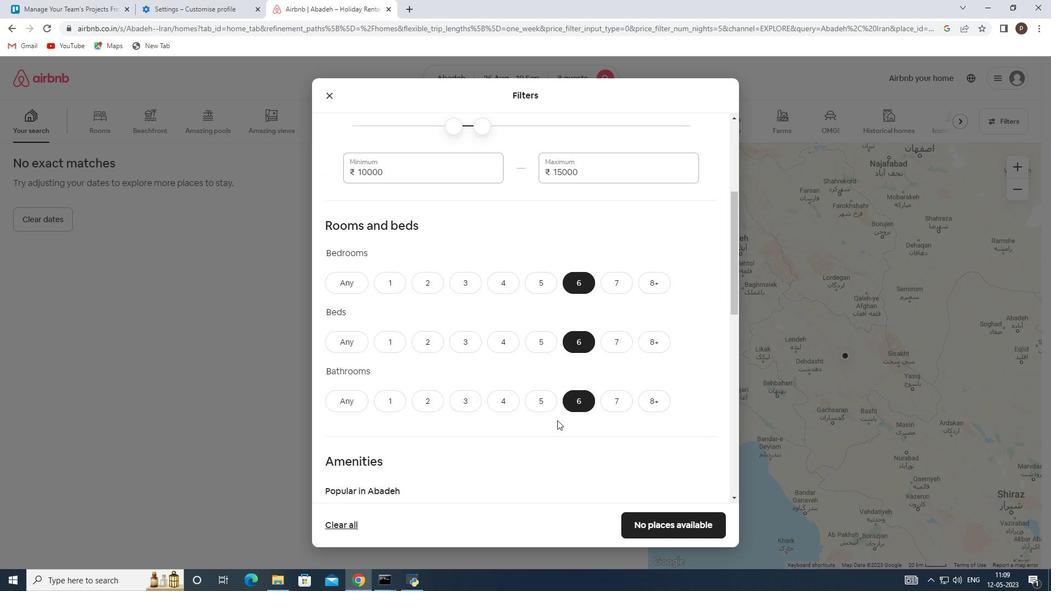 
Action: Mouse scrolled (557, 417) with delta (0, 0)
Screenshot: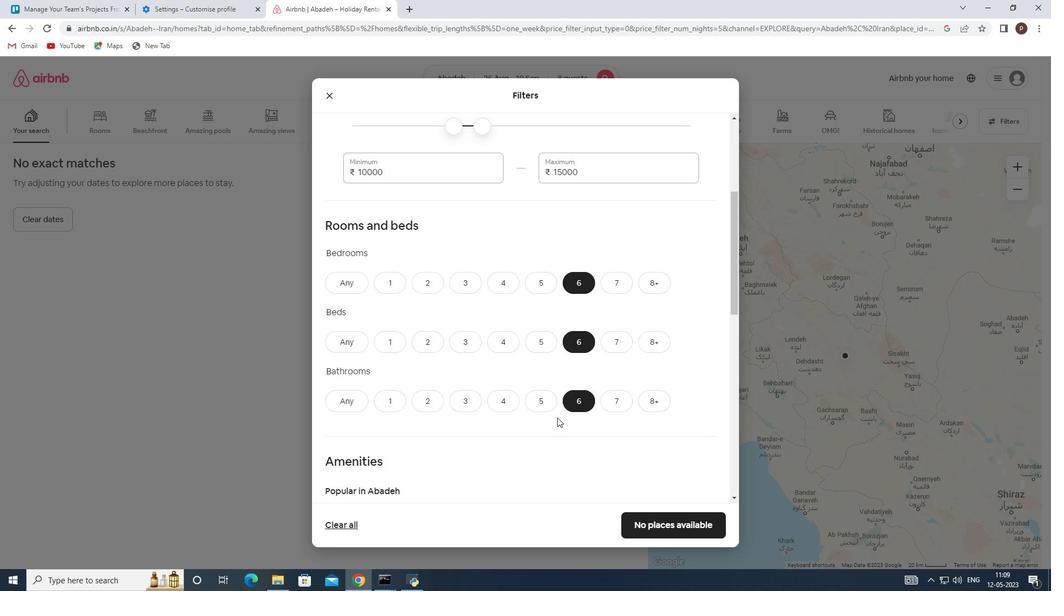 
Action: Mouse moved to (555, 375)
Screenshot: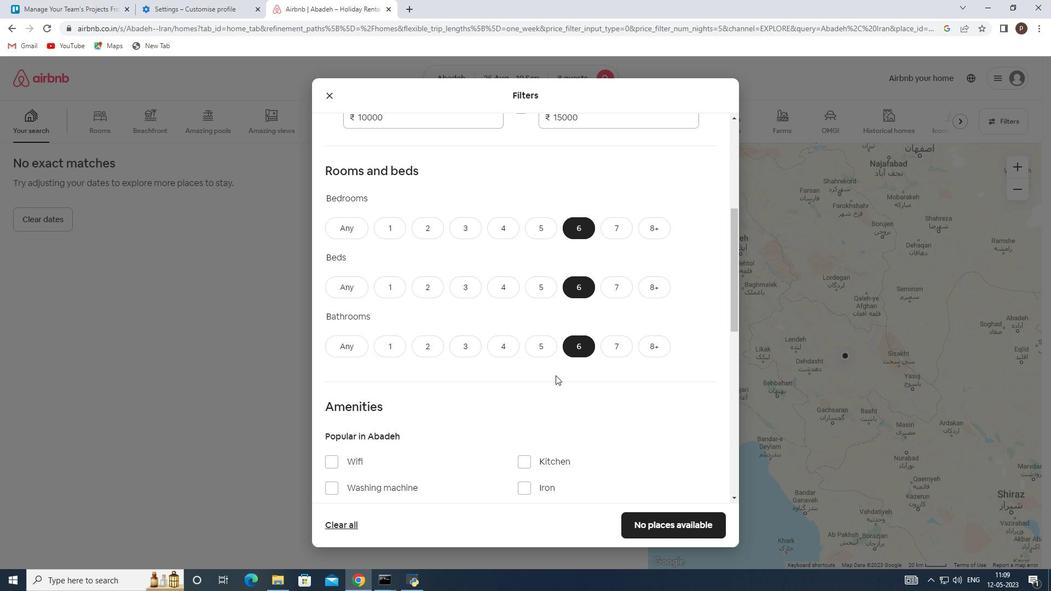 
Action: Mouse scrolled (555, 374) with delta (0, 0)
Screenshot: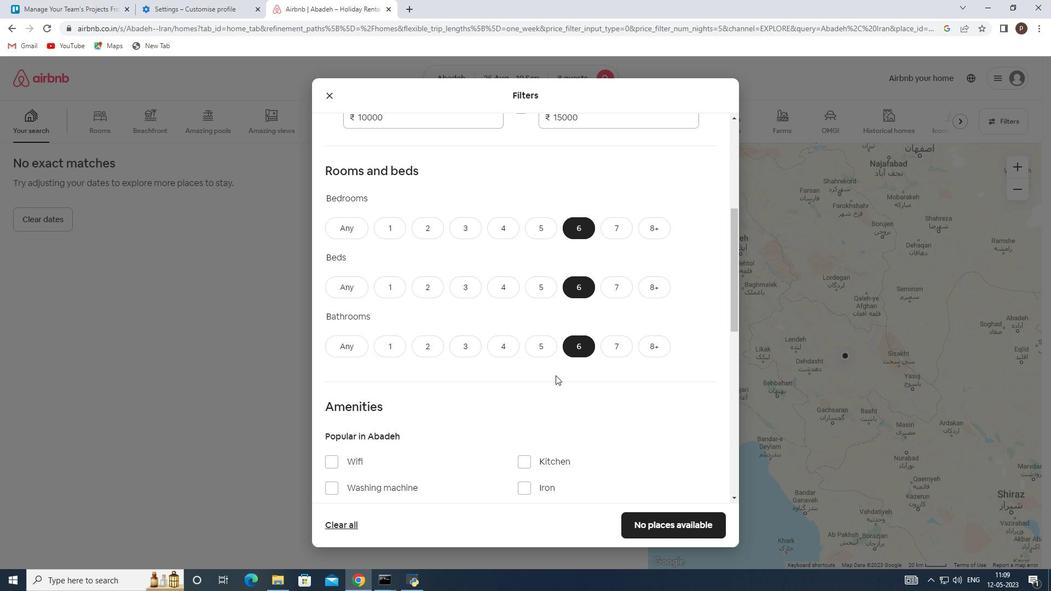 
Action: Mouse moved to (332, 408)
Screenshot: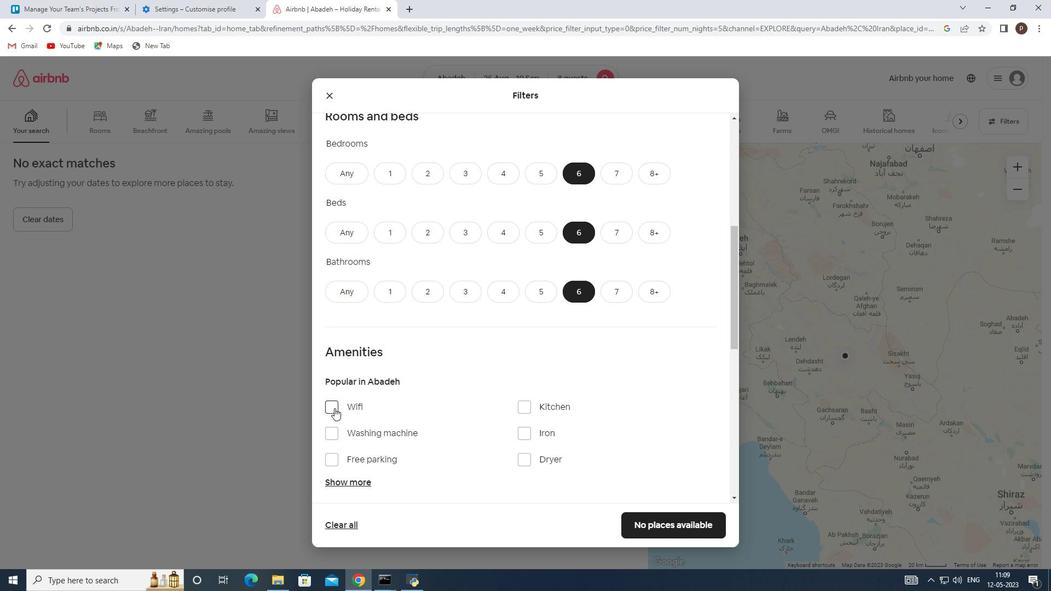 
Action: Mouse pressed left at (332, 408)
Screenshot: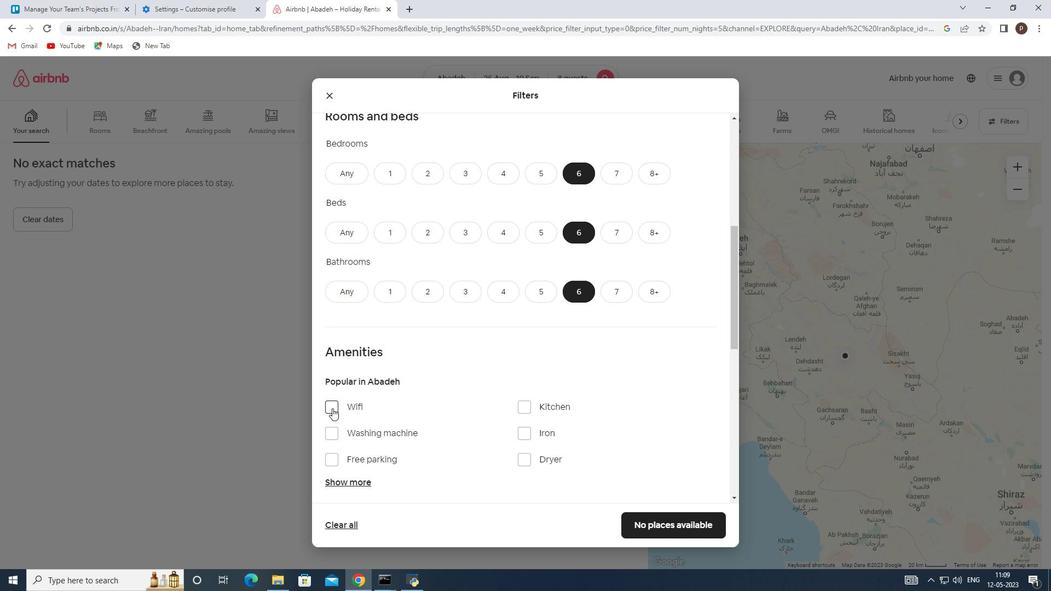 
Action: Mouse moved to (378, 439)
Screenshot: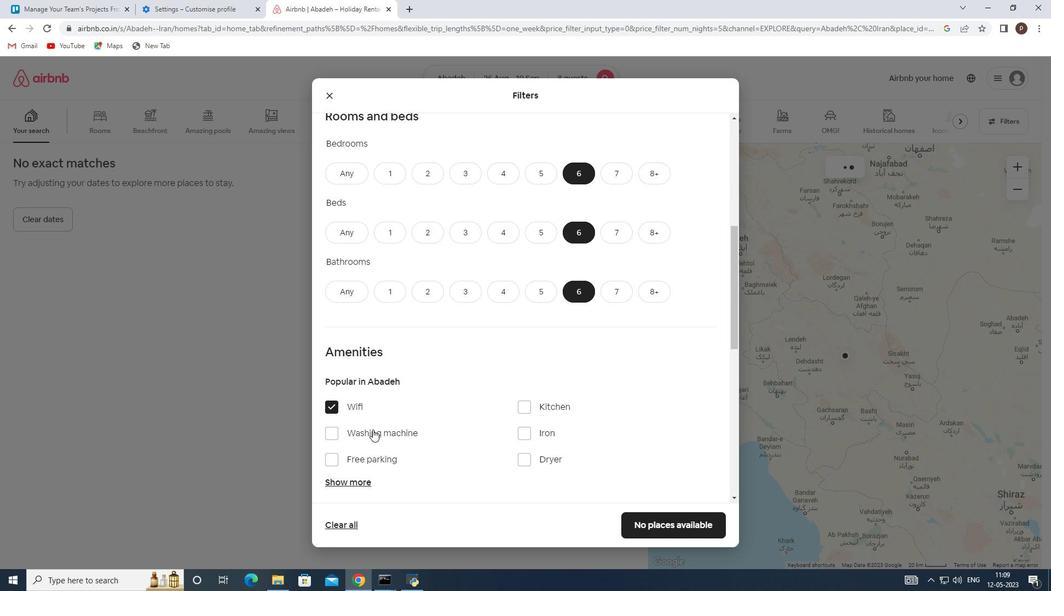 
Action: Mouse scrolled (378, 439) with delta (0, 0)
Screenshot: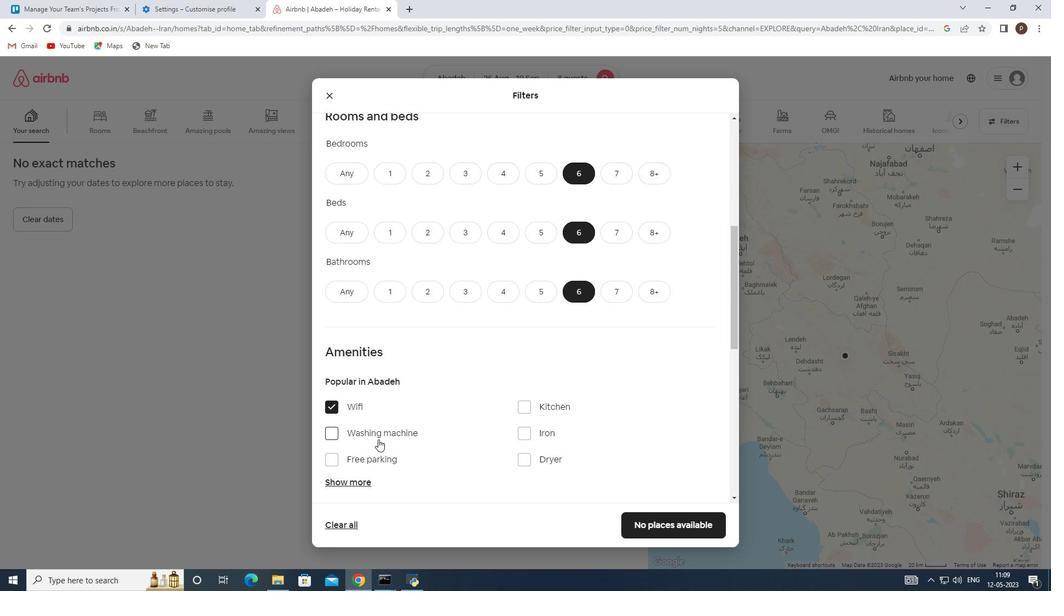 
Action: Mouse scrolled (378, 439) with delta (0, 0)
Screenshot: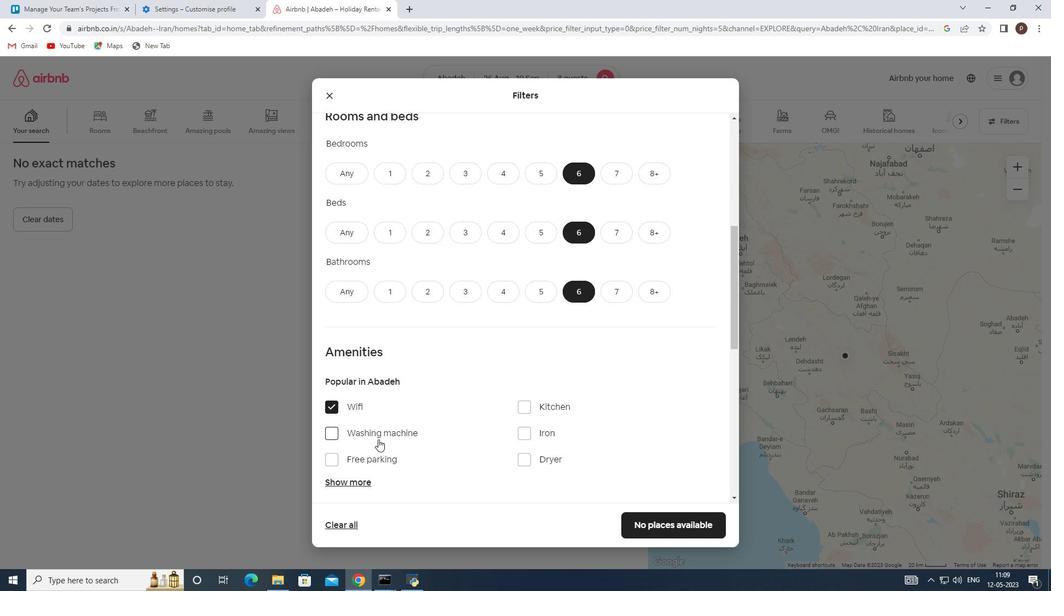 
Action: Mouse moved to (352, 371)
Screenshot: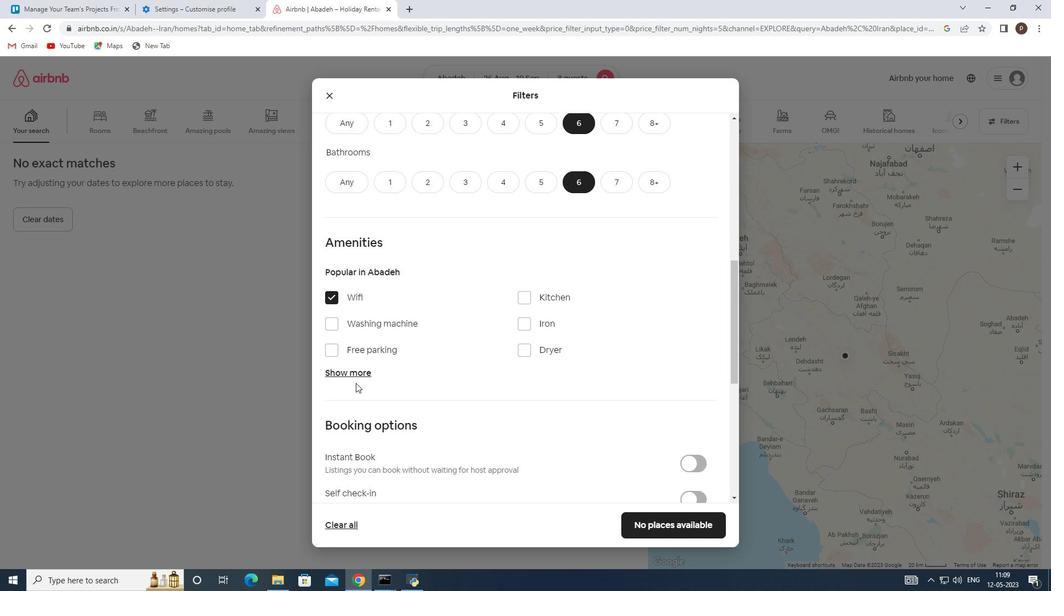 
Action: Mouse pressed left at (352, 371)
Screenshot: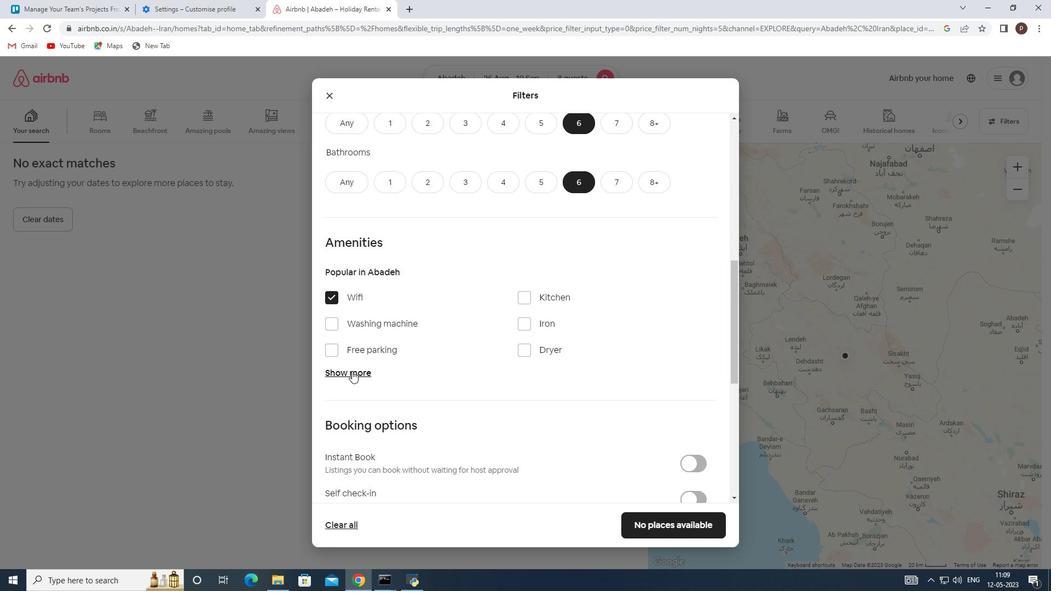 
Action: Mouse moved to (332, 351)
Screenshot: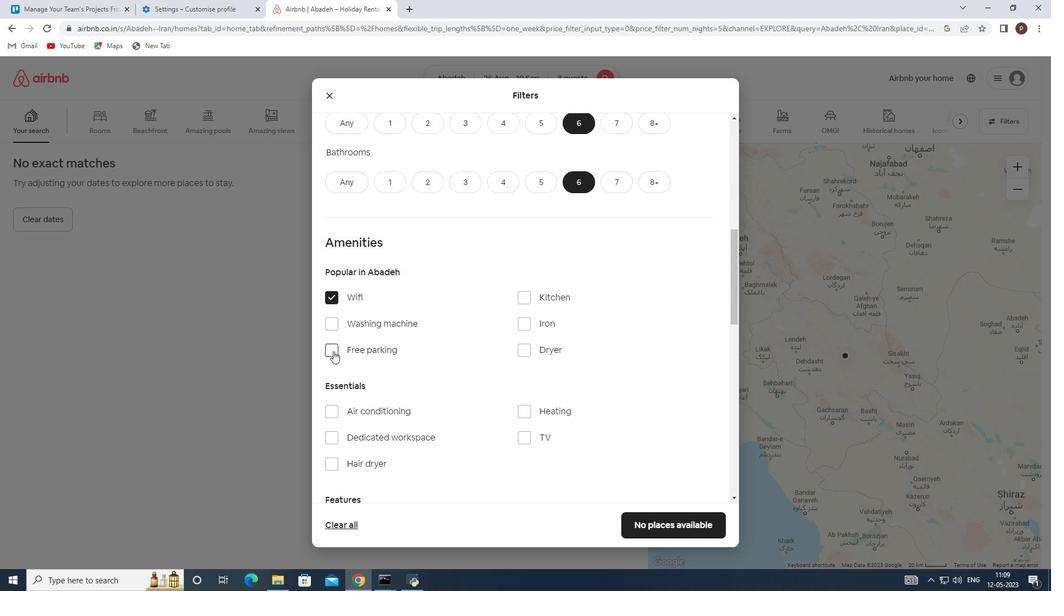 
Action: Mouse pressed left at (332, 351)
Screenshot: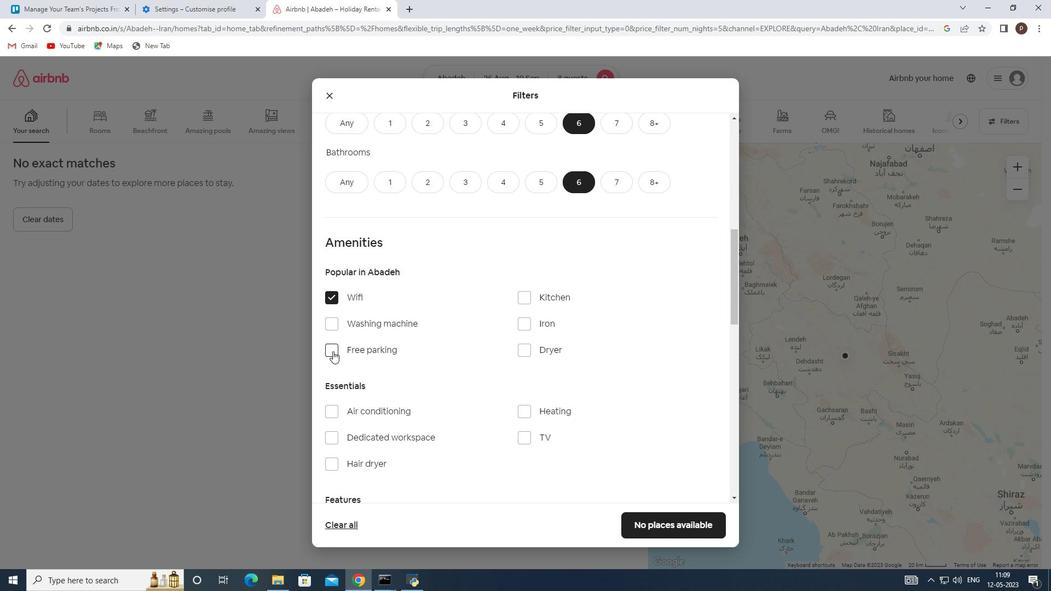 
Action: Mouse moved to (525, 436)
Screenshot: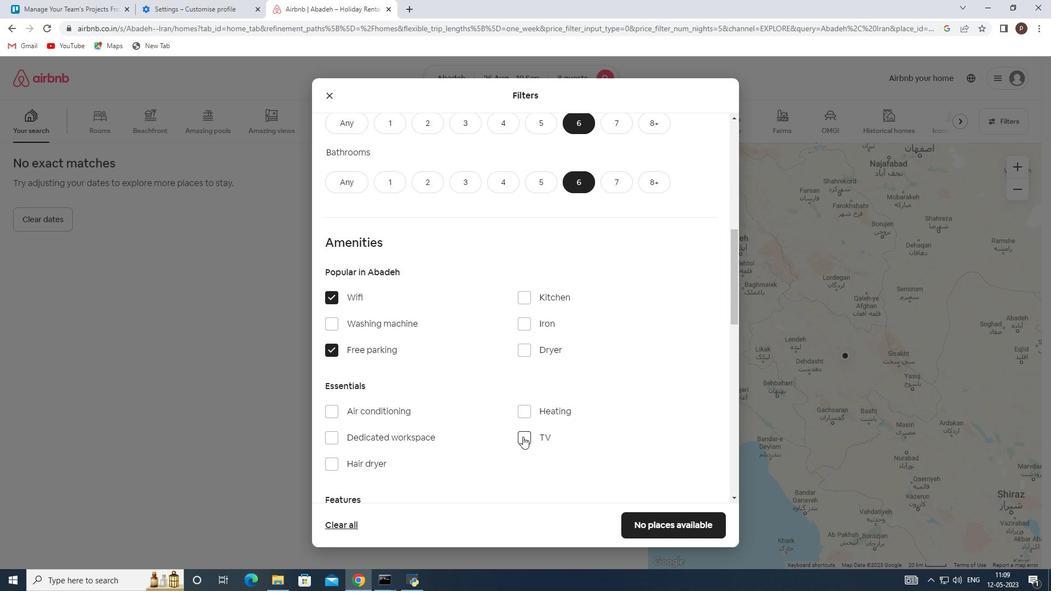 
Action: Mouse pressed left at (525, 436)
Screenshot: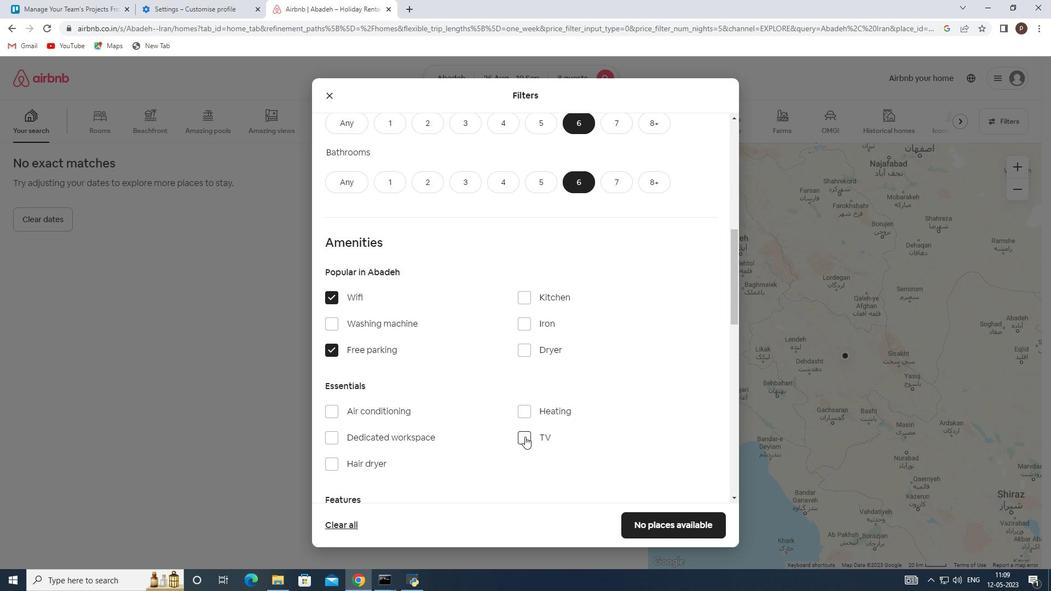
Action: Mouse moved to (482, 435)
Screenshot: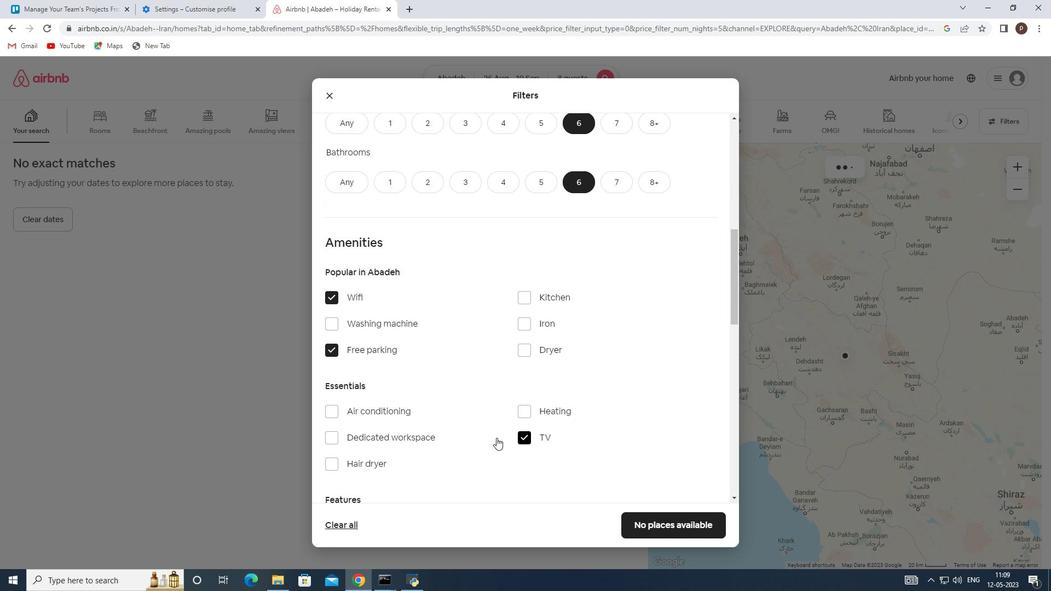 
Action: Mouse scrolled (482, 435) with delta (0, 0)
Screenshot: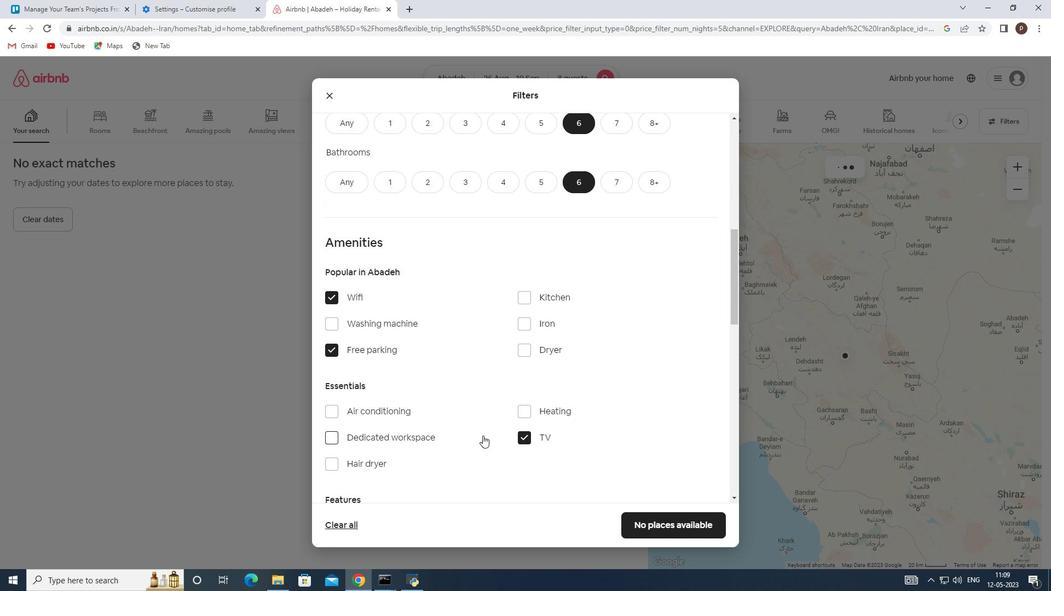 
Action: Mouse moved to (480, 421)
Screenshot: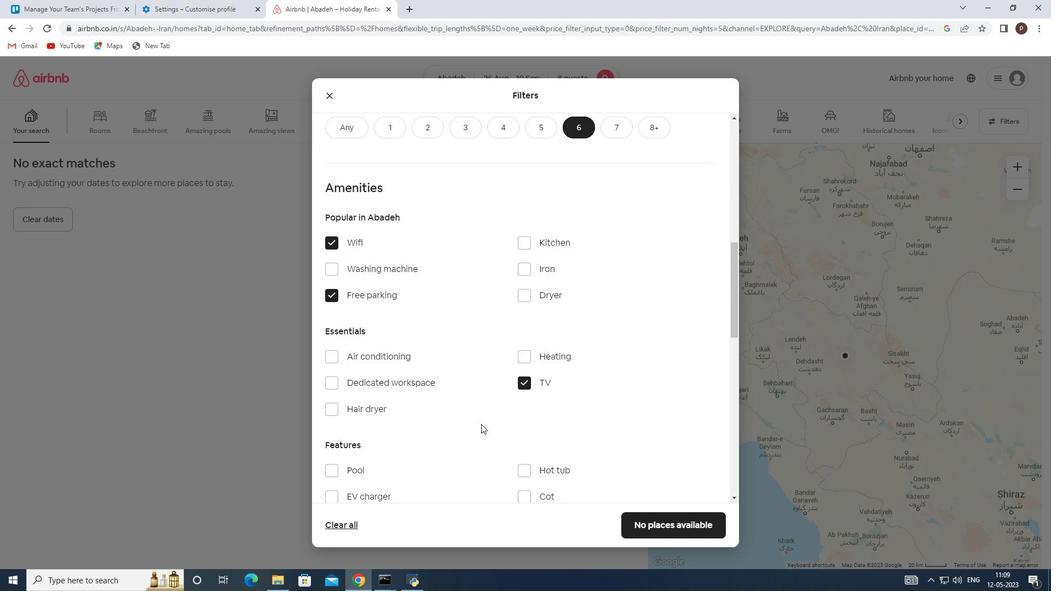 
Action: Mouse scrolled (480, 421) with delta (0, 0)
Screenshot: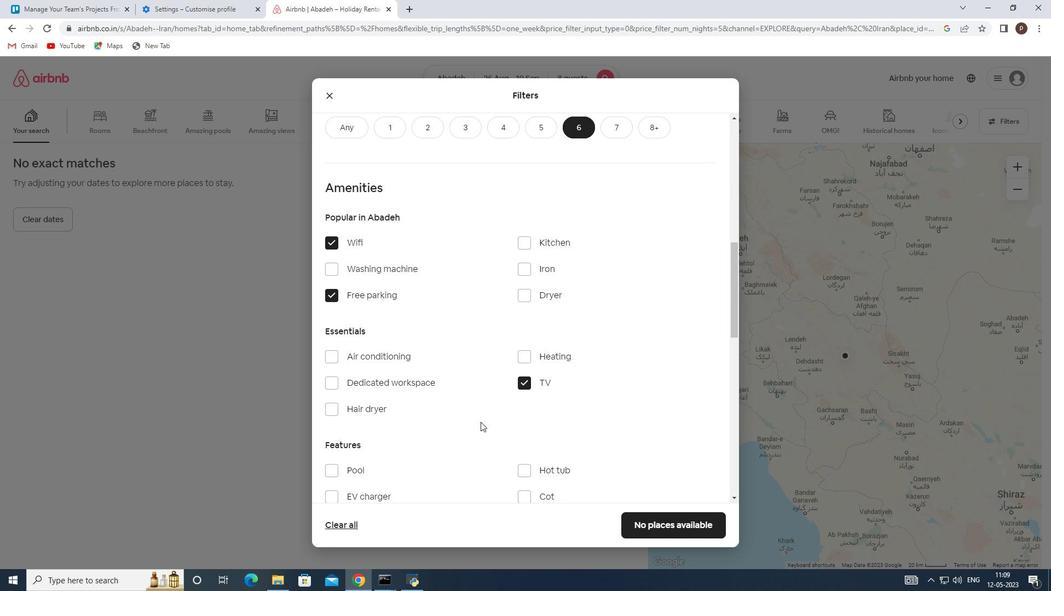 
Action: Mouse scrolled (480, 421) with delta (0, 0)
Screenshot: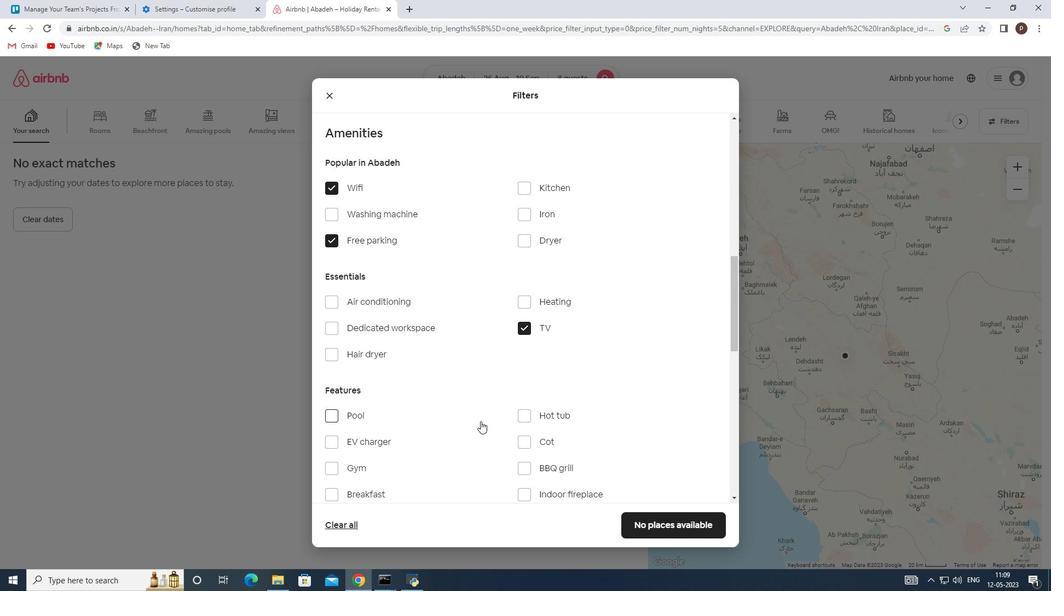 
Action: Mouse scrolled (480, 421) with delta (0, 0)
Screenshot: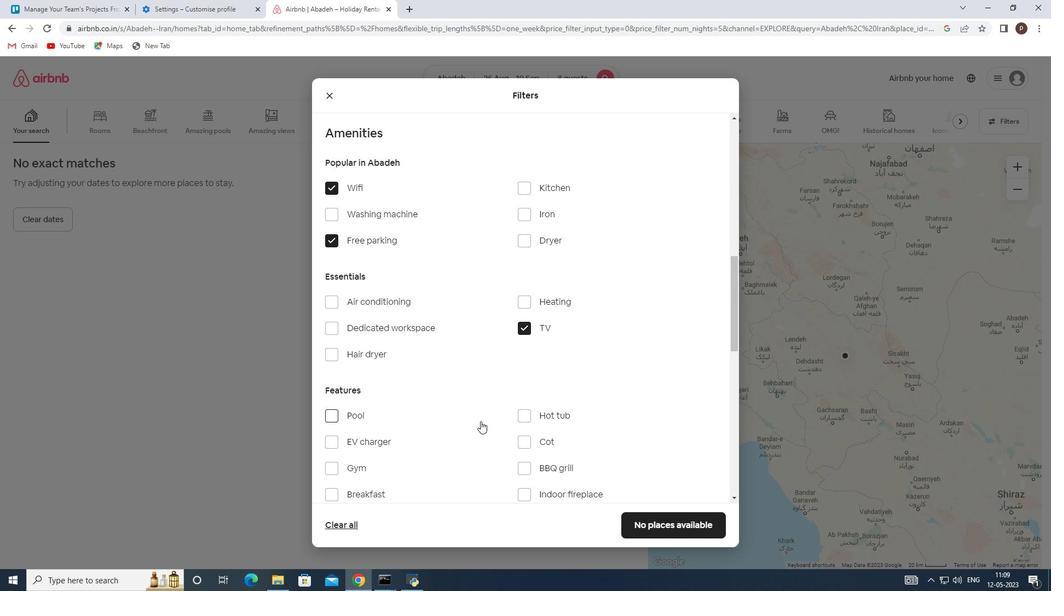 
Action: Mouse moved to (331, 358)
Screenshot: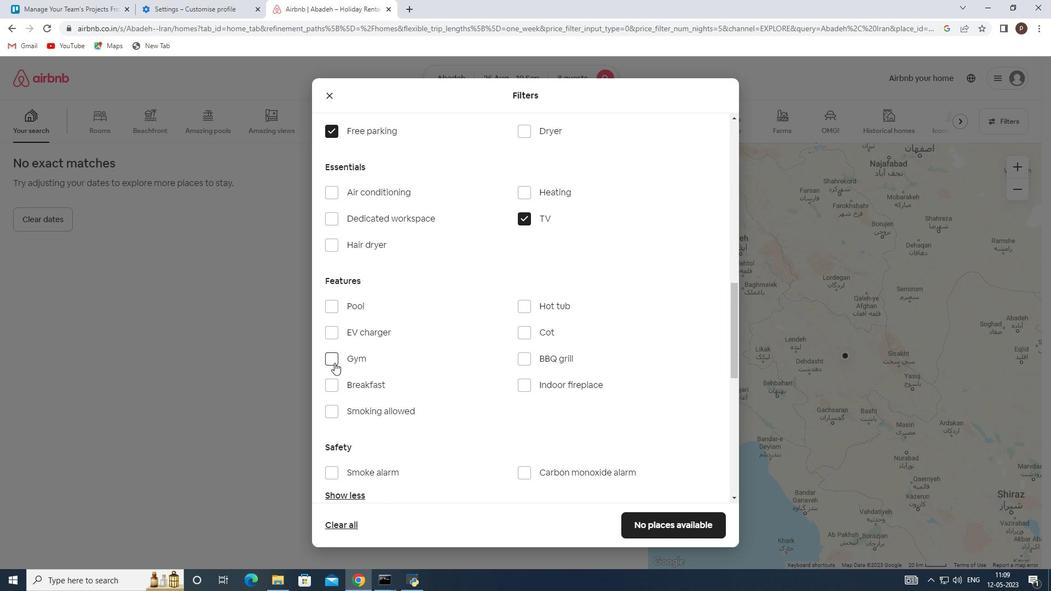 
Action: Mouse pressed left at (331, 358)
Screenshot: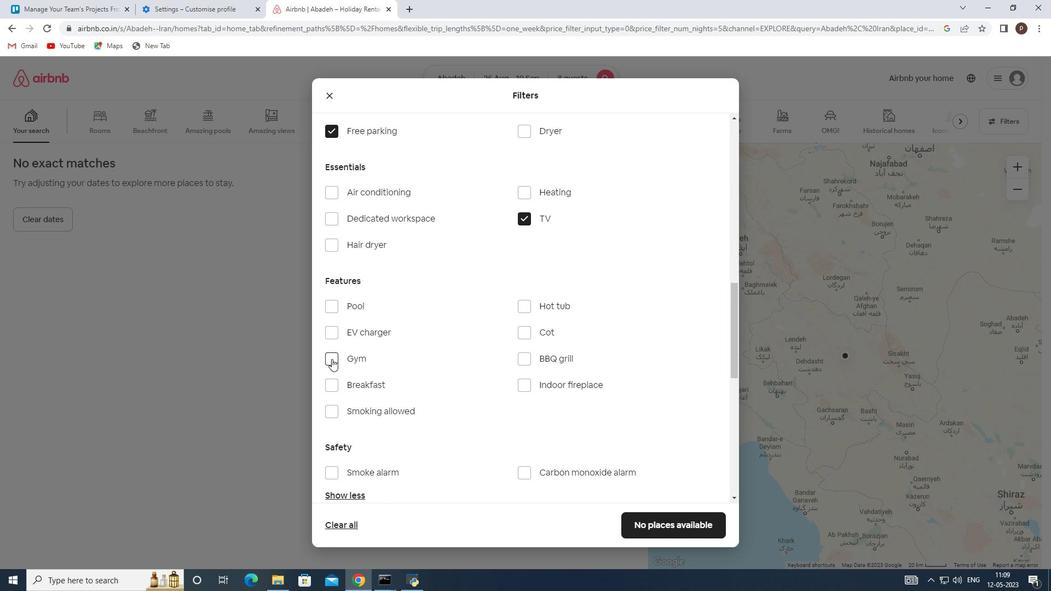 
Action: Mouse moved to (330, 386)
Screenshot: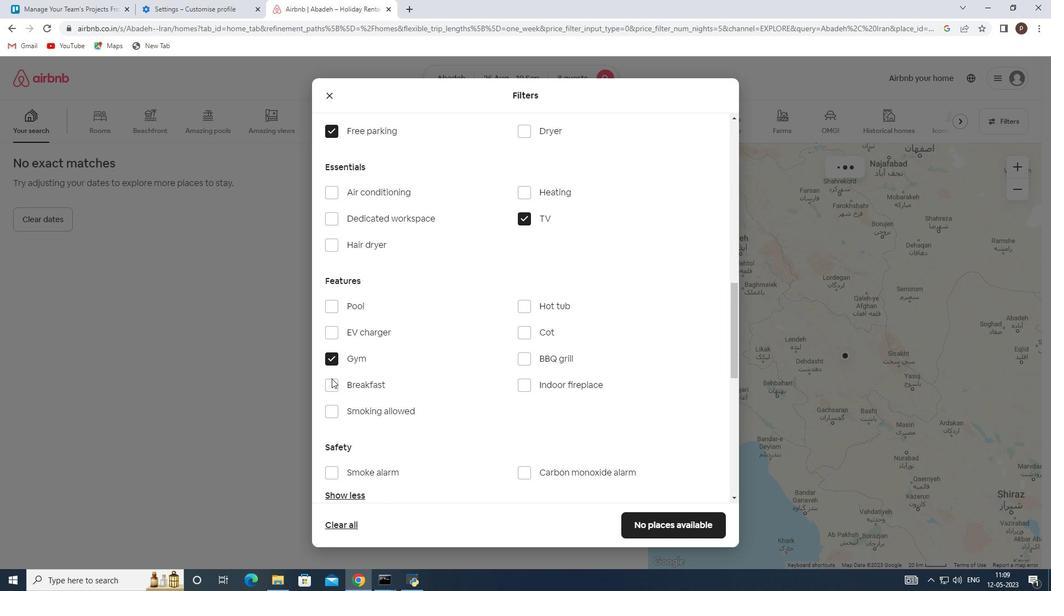 
Action: Mouse pressed left at (330, 386)
Screenshot: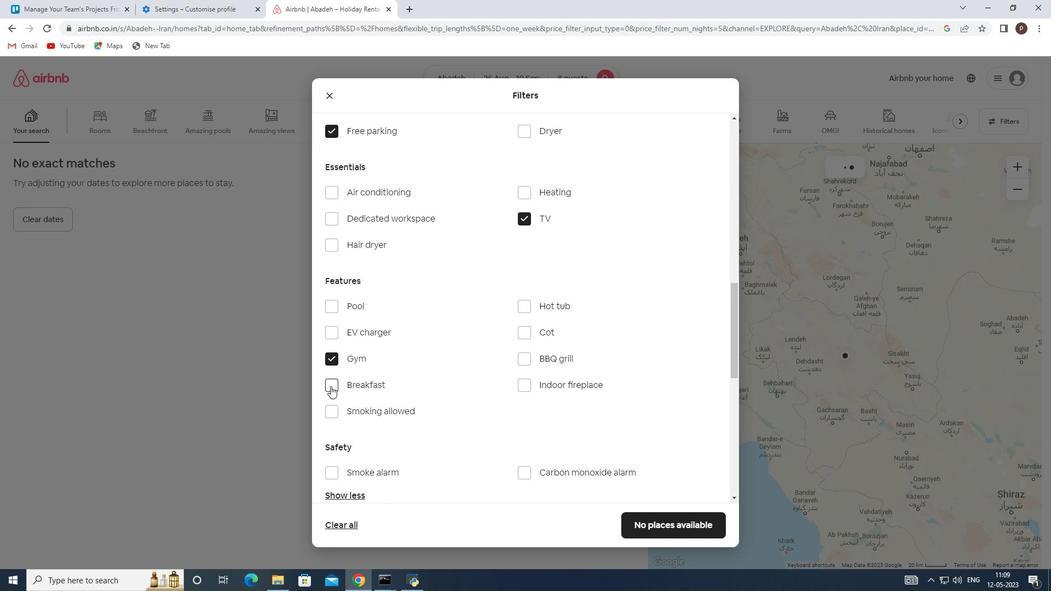 
Action: Mouse moved to (454, 410)
Screenshot: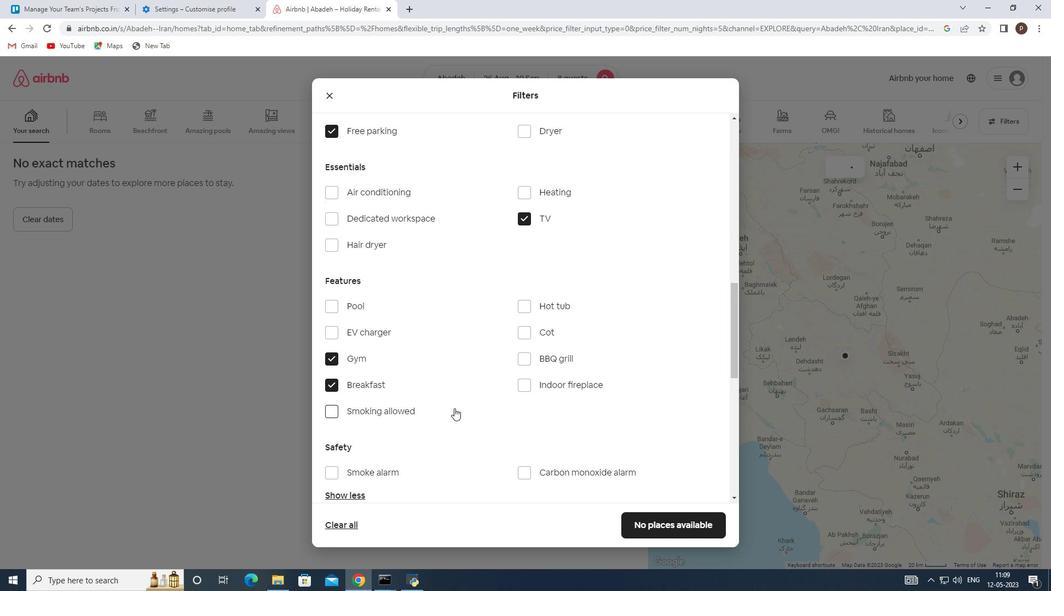 
Action: Mouse scrolled (454, 410) with delta (0, 0)
Screenshot: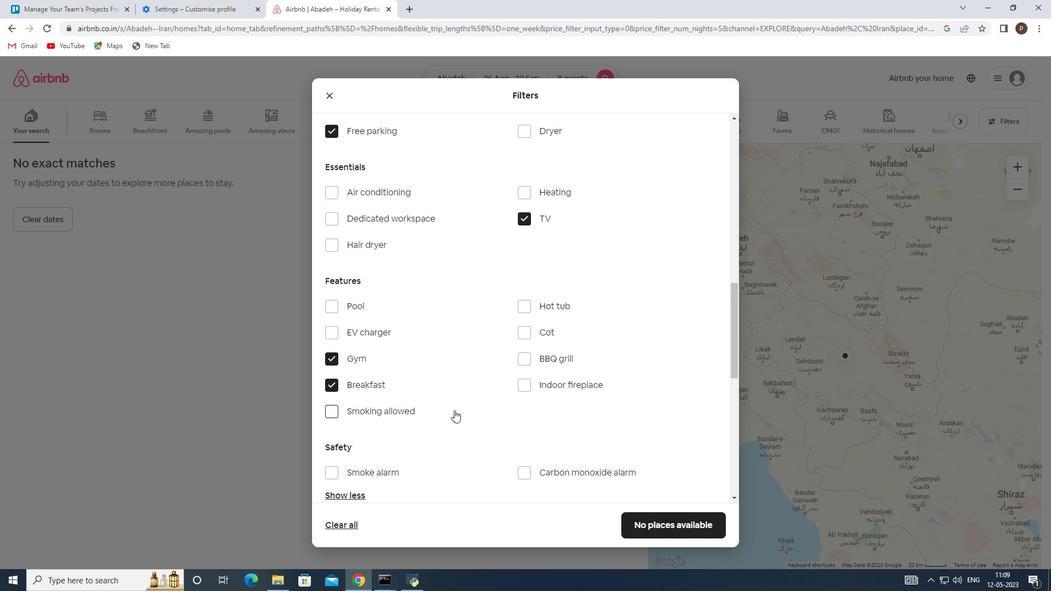 
Action: Mouse scrolled (454, 410) with delta (0, 0)
Screenshot: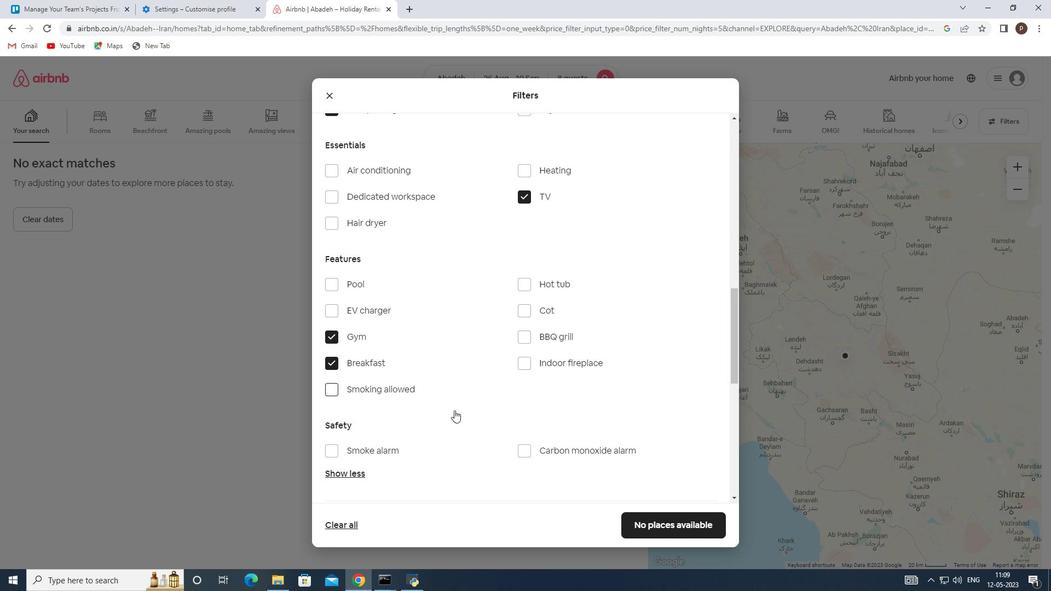 
Action: Mouse scrolled (454, 410) with delta (0, 0)
Screenshot: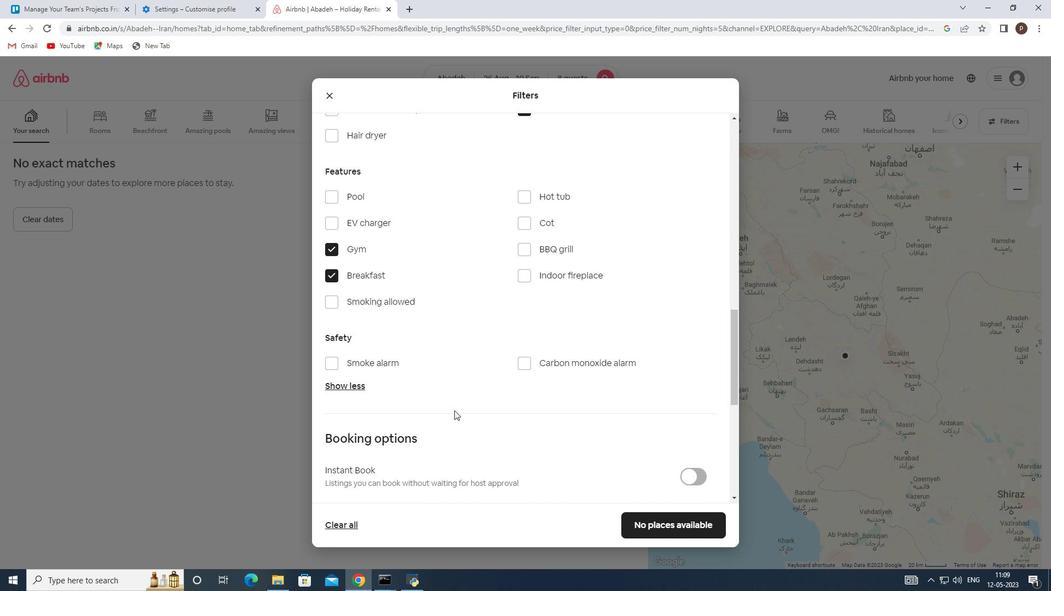 
Action: Mouse scrolled (454, 410) with delta (0, 0)
Screenshot: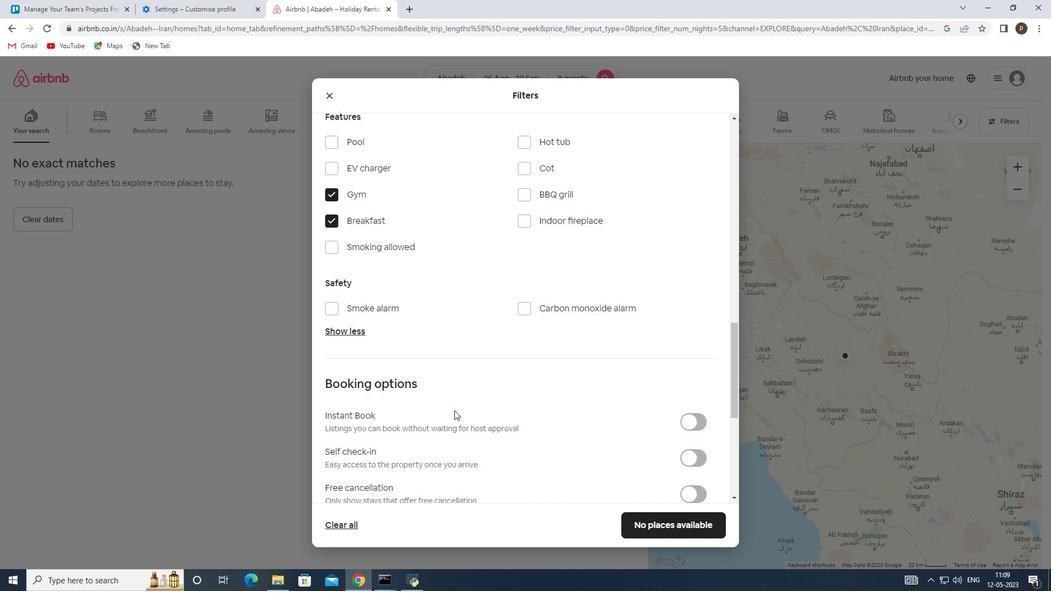 
Action: Mouse scrolled (454, 410) with delta (0, 0)
Screenshot: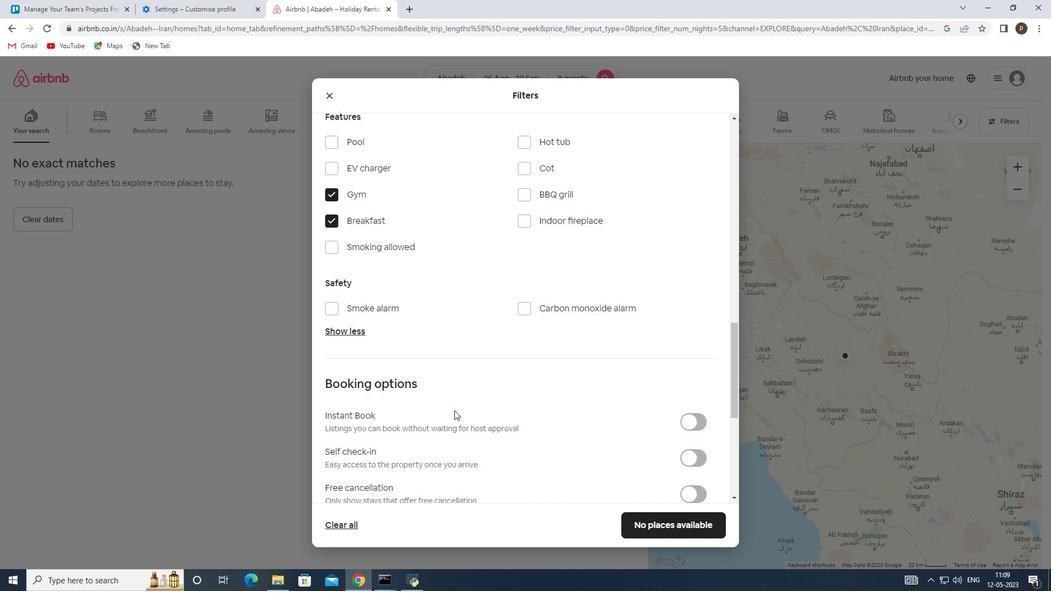 
Action: Mouse moved to (687, 348)
Screenshot: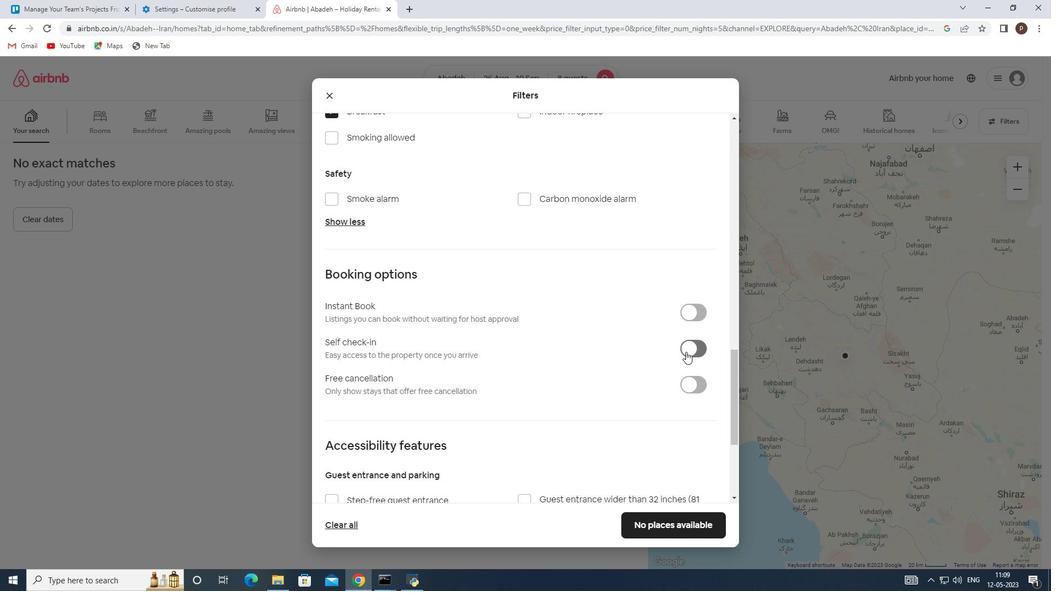
Action: Mouse pressed left at (687, 348)
Screenshot: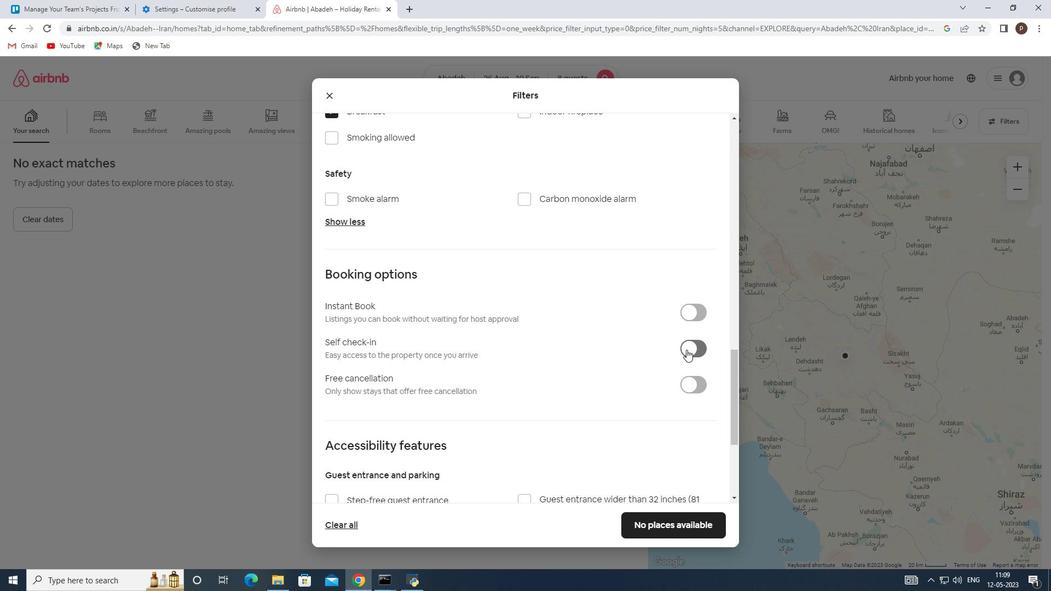 
Action: Mouse moved to (553, 369)
Screenshot: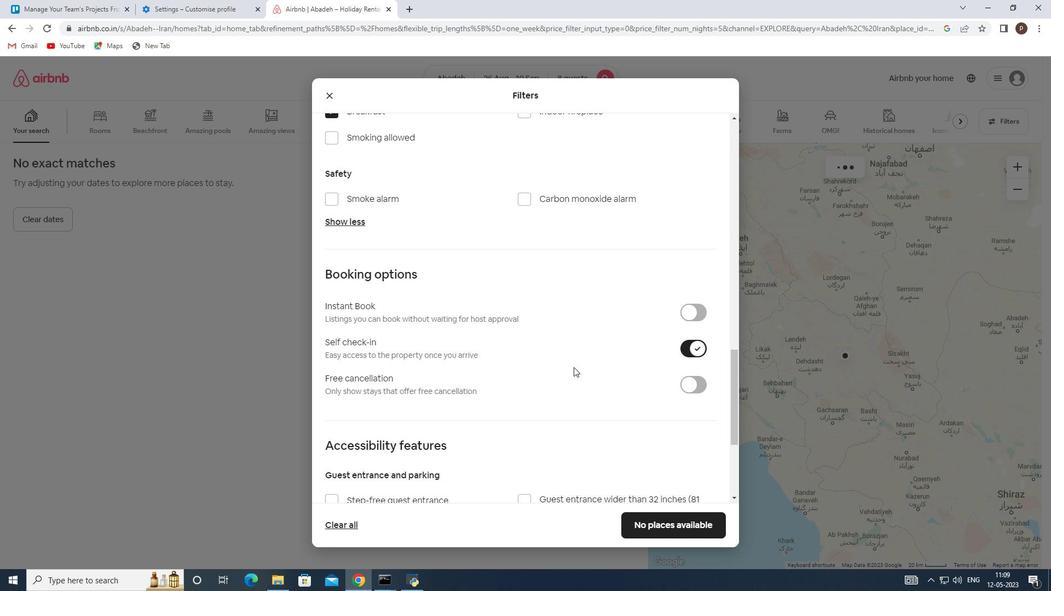 
Action: Mouse scrolled (553, 368) with delta (0, 0)
Screenshot: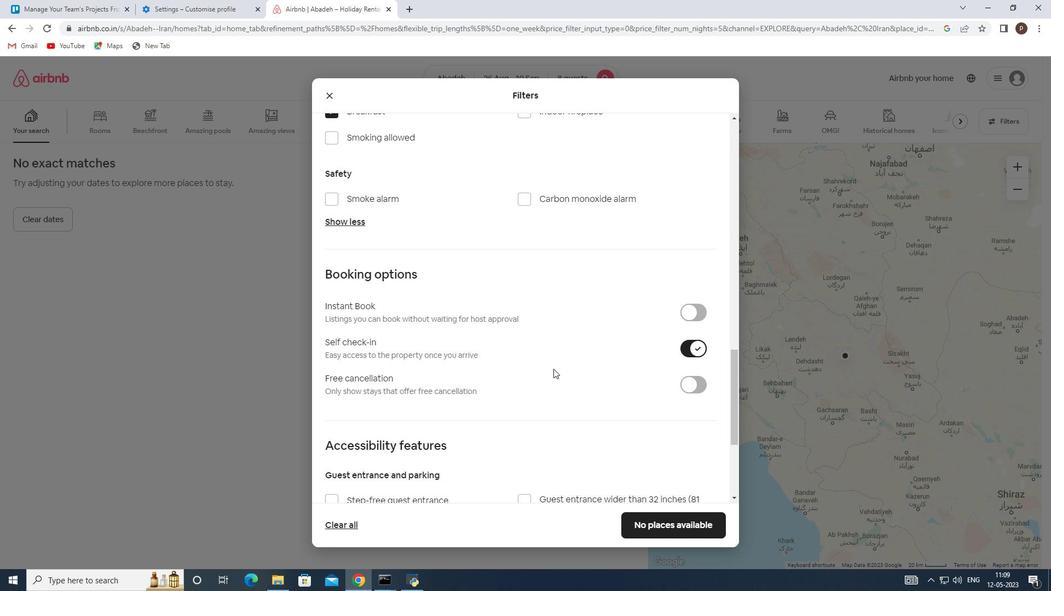 
Action: Mouse moved to (553, 369)
Screenshot: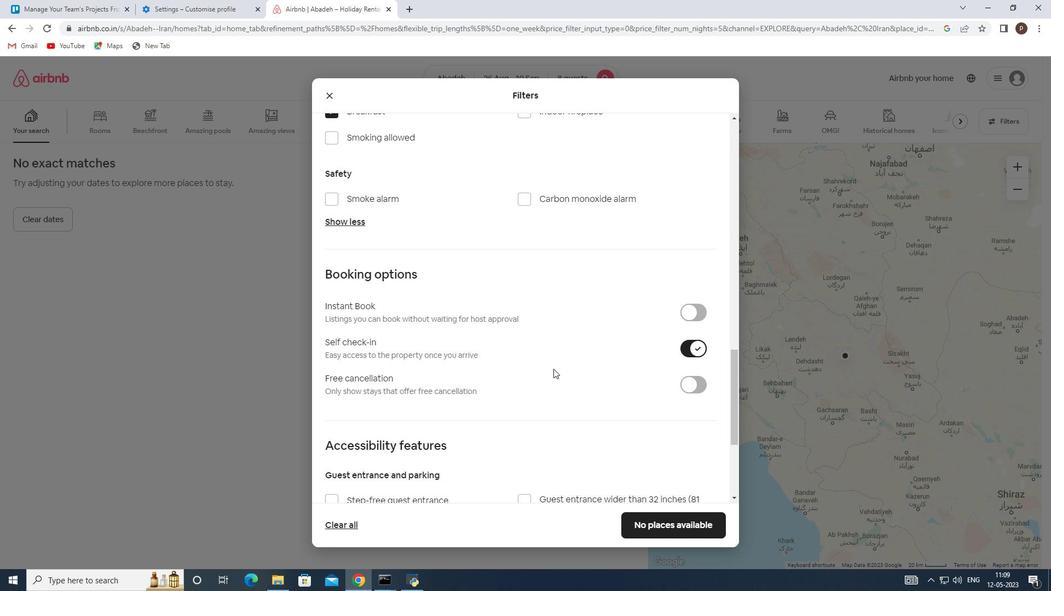 
Action: Mouse scrolled (553, 368) with delta (0, 0)
Screenshot: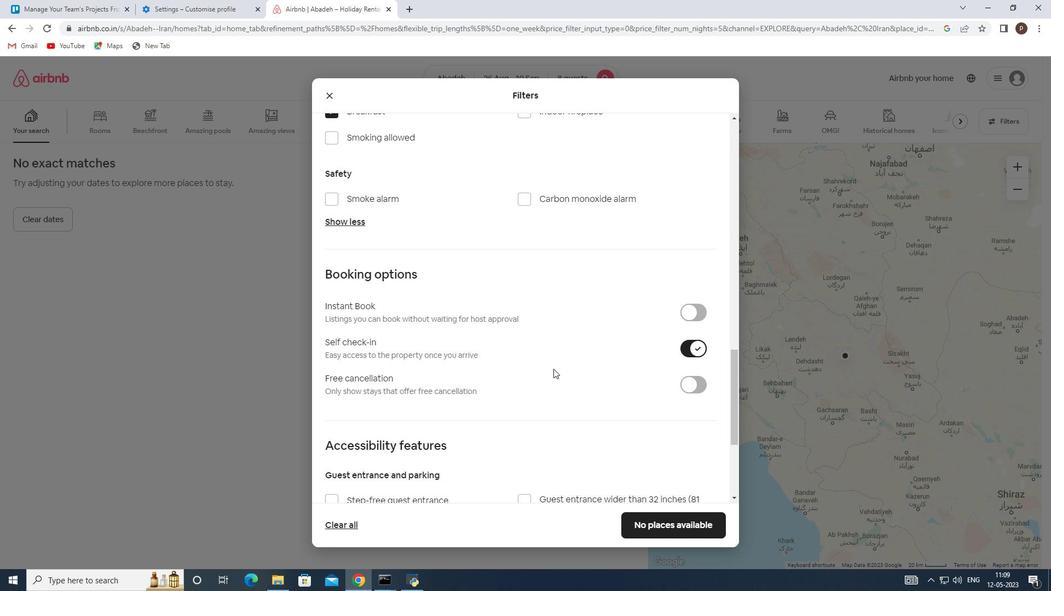 
Action: Mouse scrolled (553, 368) with delta (0, 0)
Screenshot: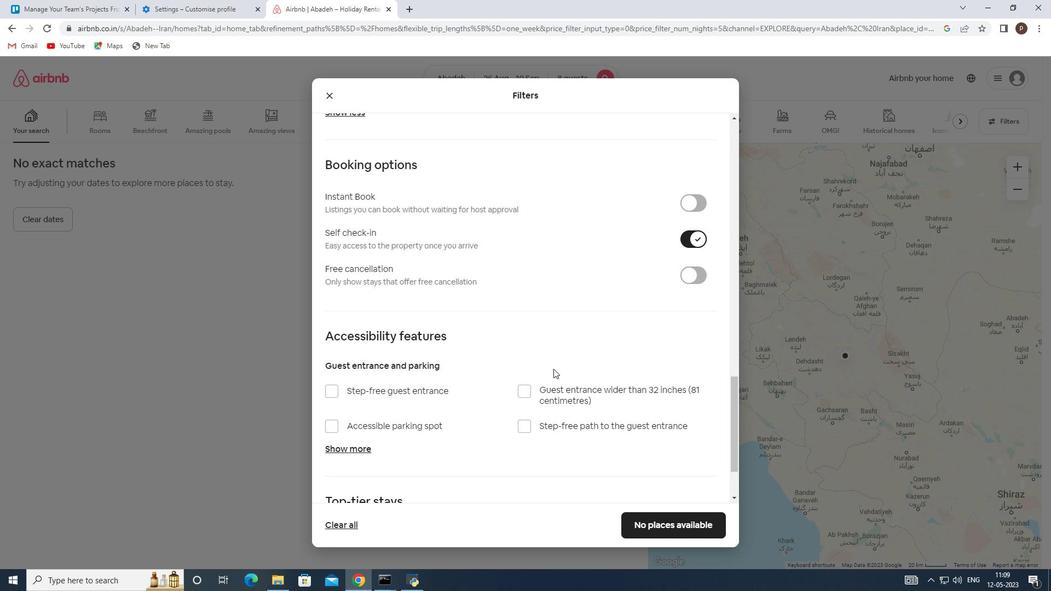 
Action: Mouse scrolled (553, 368) with delta (0, 0)
Screenshot: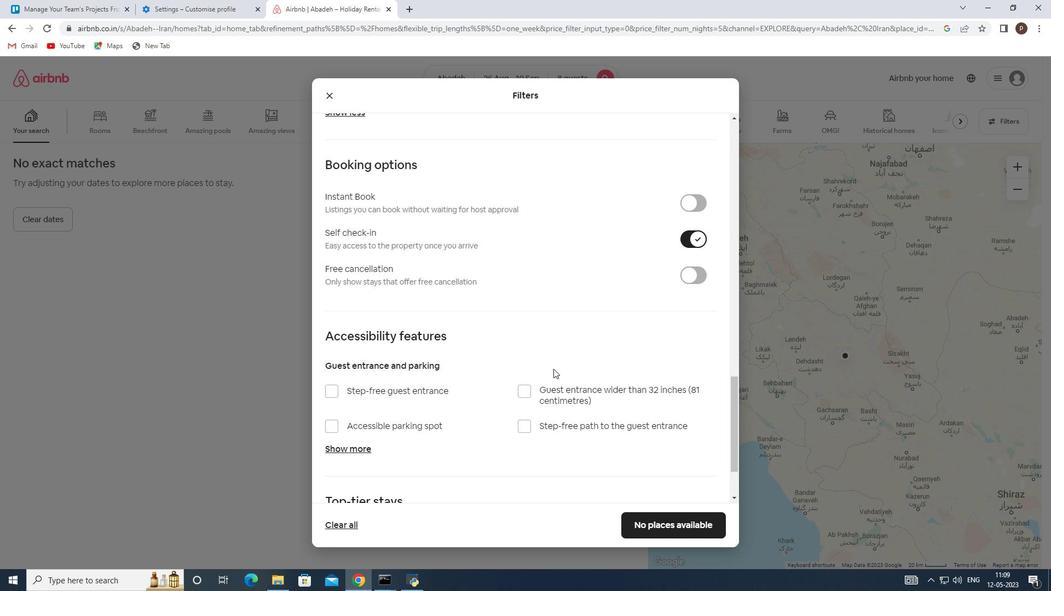 
Action: Mouse scrolled (553, 368) with delta (0, 0)
Screenshot: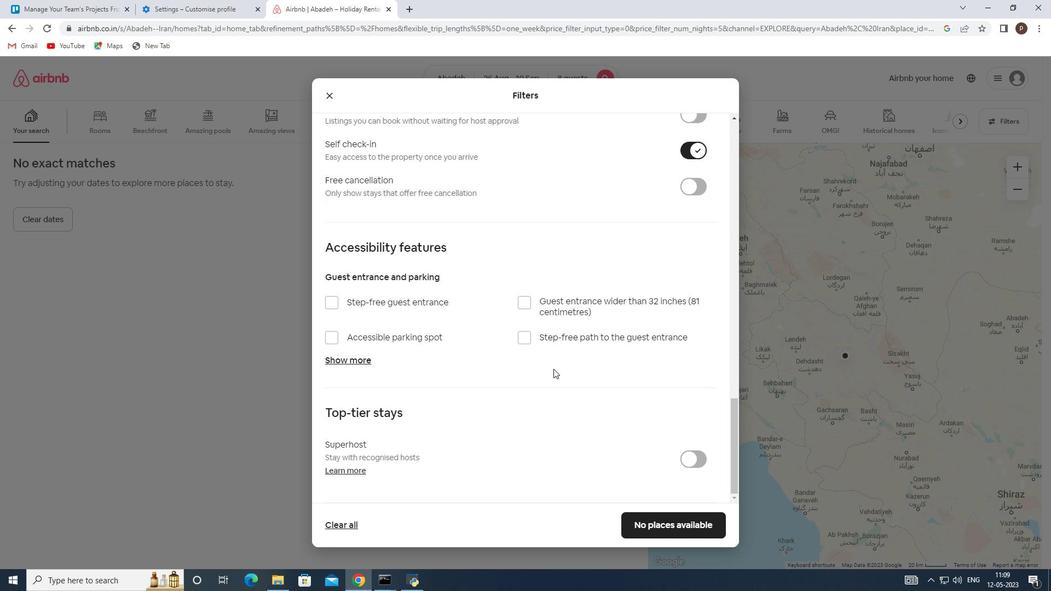 
Action: Mouse moved to (553, 369)
Screenshot: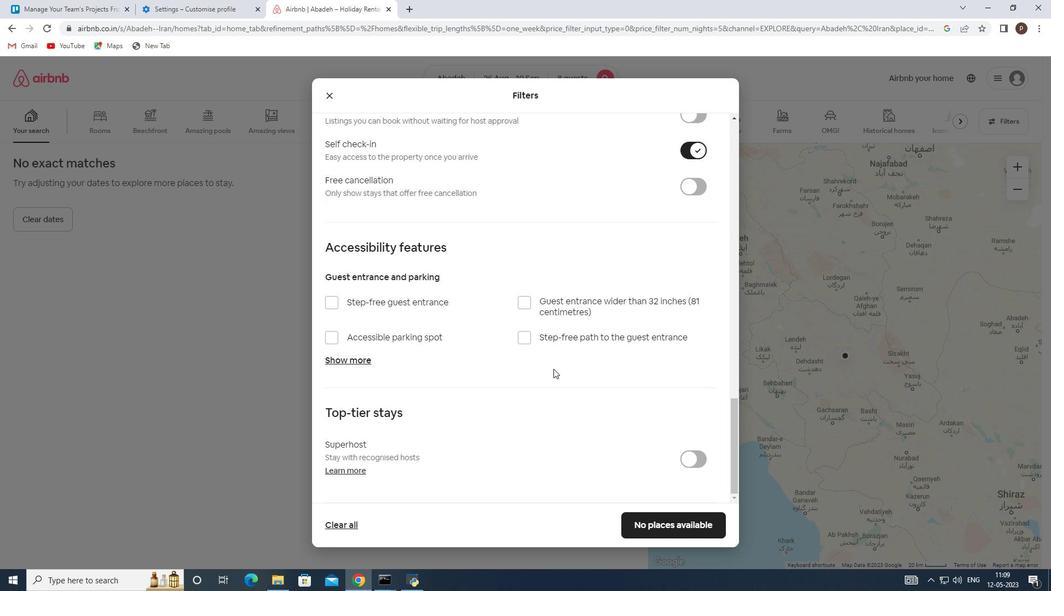 
Action: Mouse scrolled (553, 369) with delta (0, 0)
Screenshot: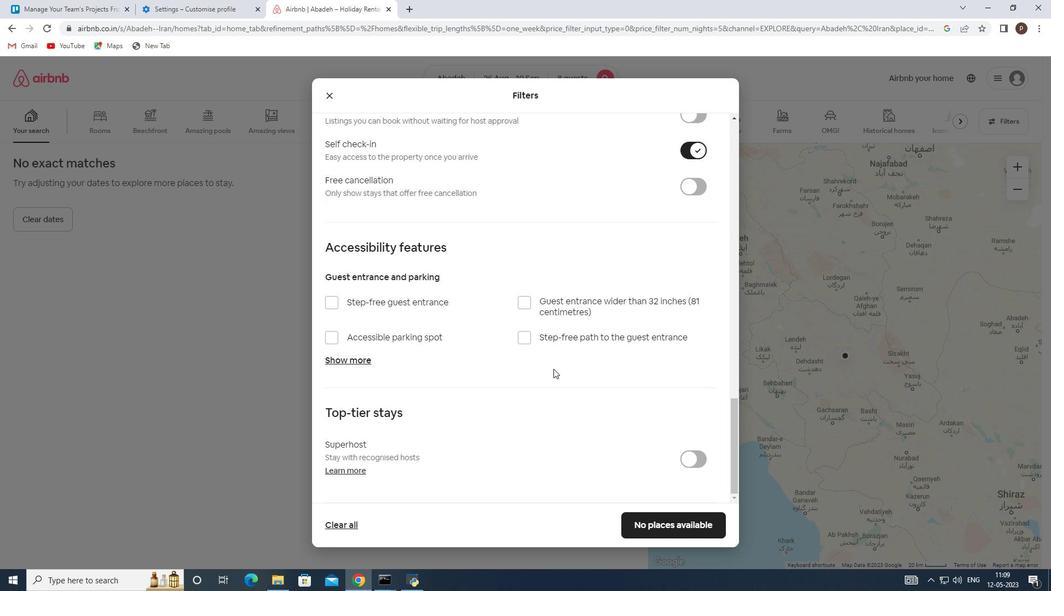 
Action: Mouse scrolled (553, 369) with delta (0, 0)
Screenshot: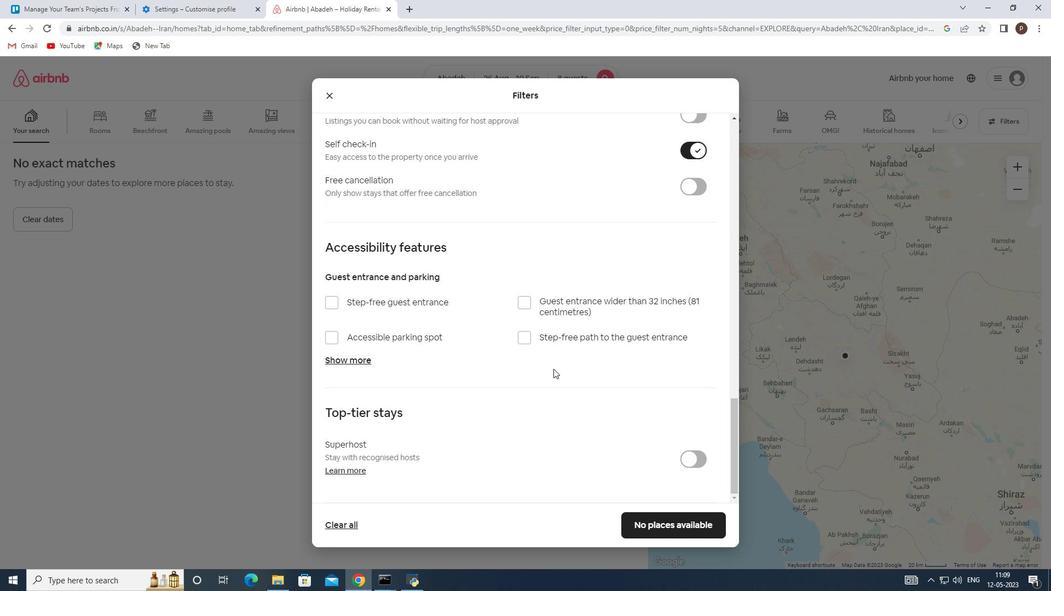 
Action: Mouse moved to (619, 457)
Screenshot: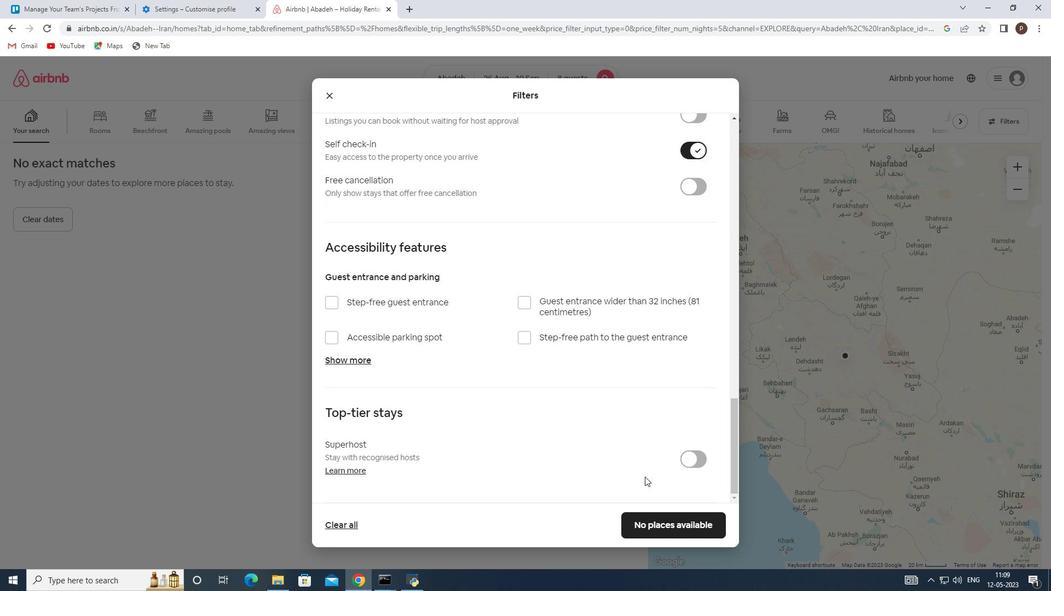 
Action: Mouse scrolled (619, 457) with delta (0, 0)
Screenshot: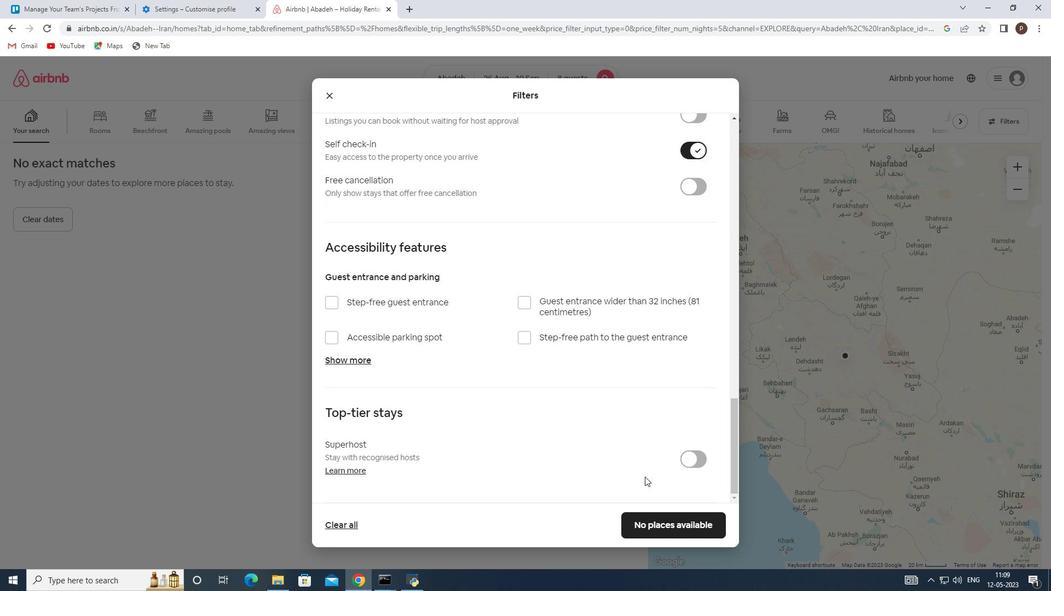 
Action: Mouse moved to (619, 457)
Screenshot: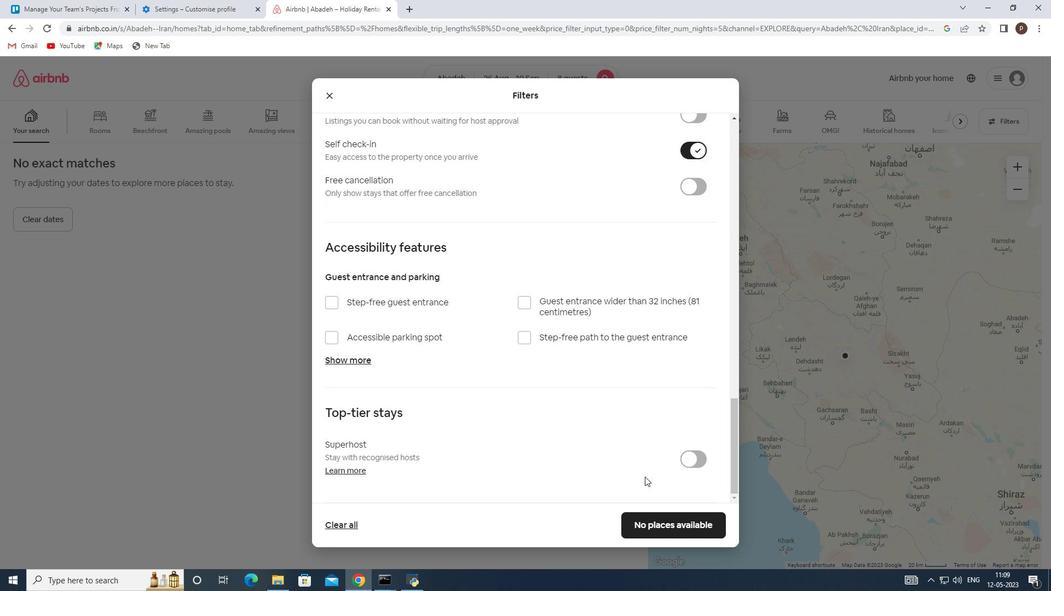 
Action: Mouse scrolled (619, 457) with delta (0, 0)
Screenshot: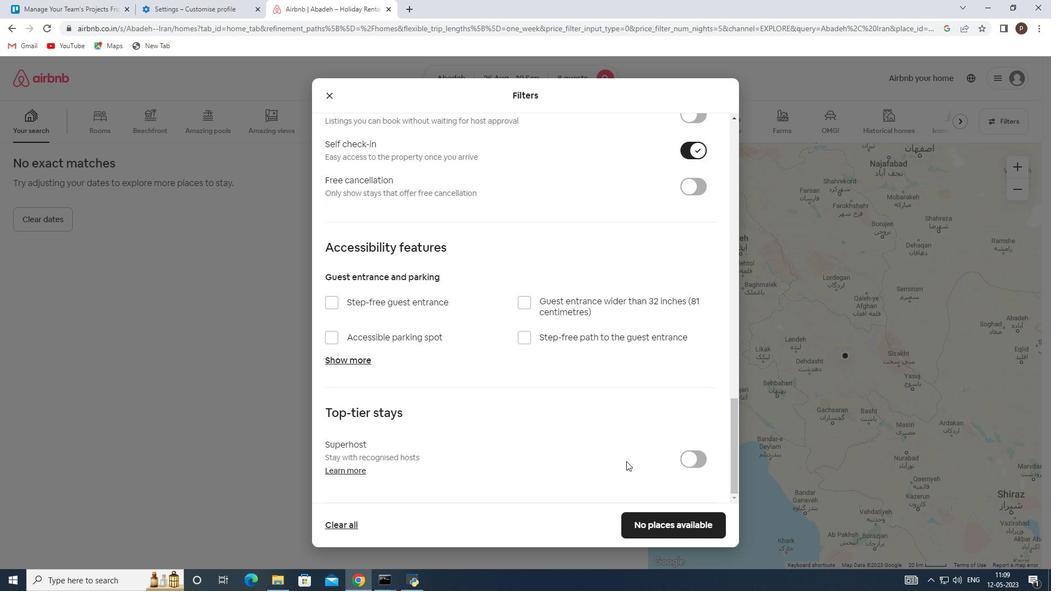 
Action: Mouse scrolled (619, 457) with delta (0, 0)
Screenshot: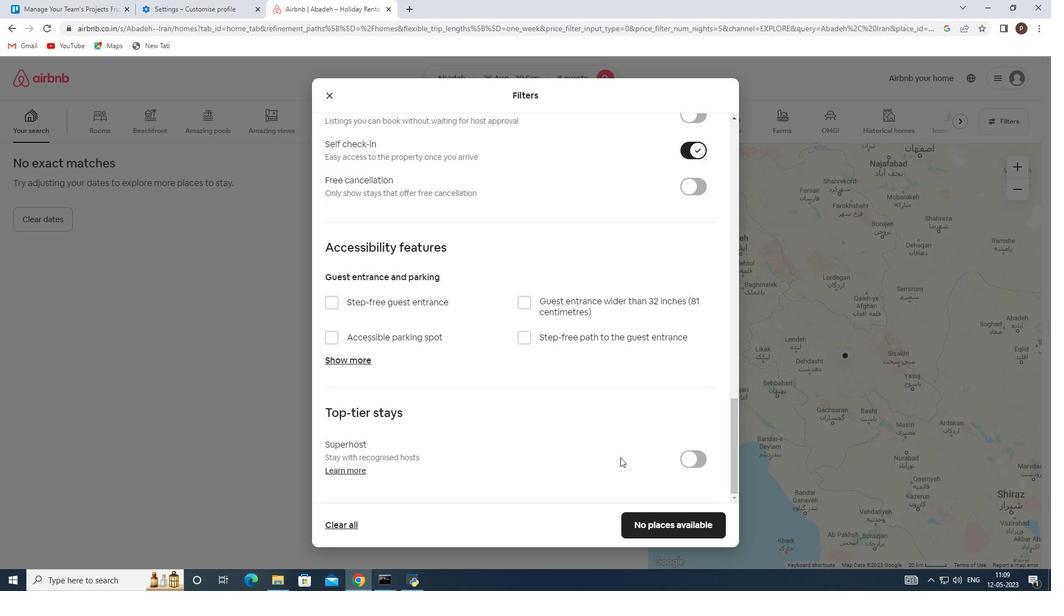 
Action: Mouse moved to (623, 463)
Screenshot: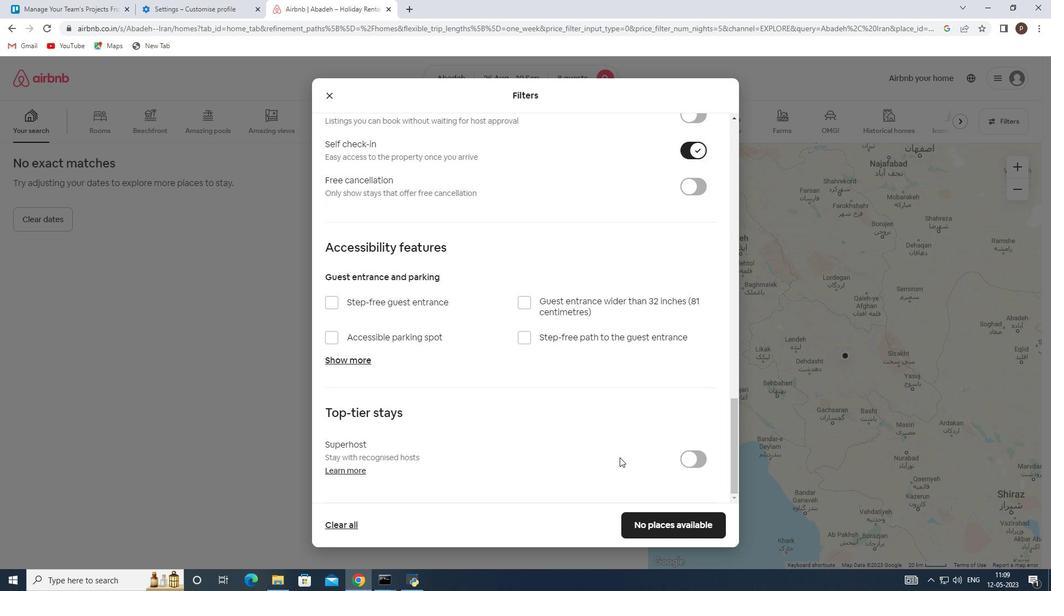 
Action: Mouse scrolled (620, 460) with delta (0, 0)
Screenshot: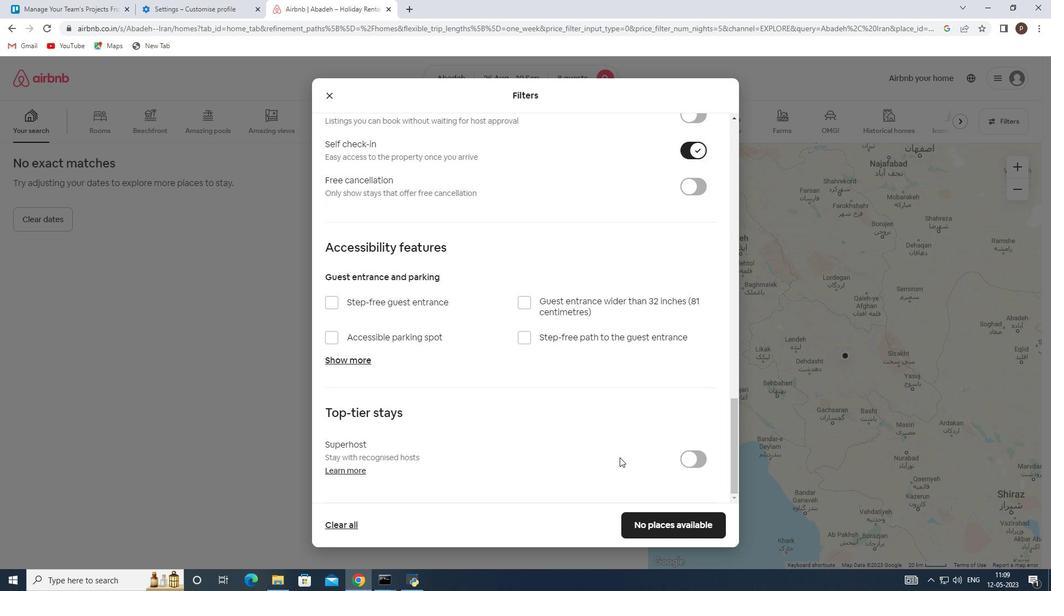 
Action: Mouse moved to (648, 517)
Screenshot: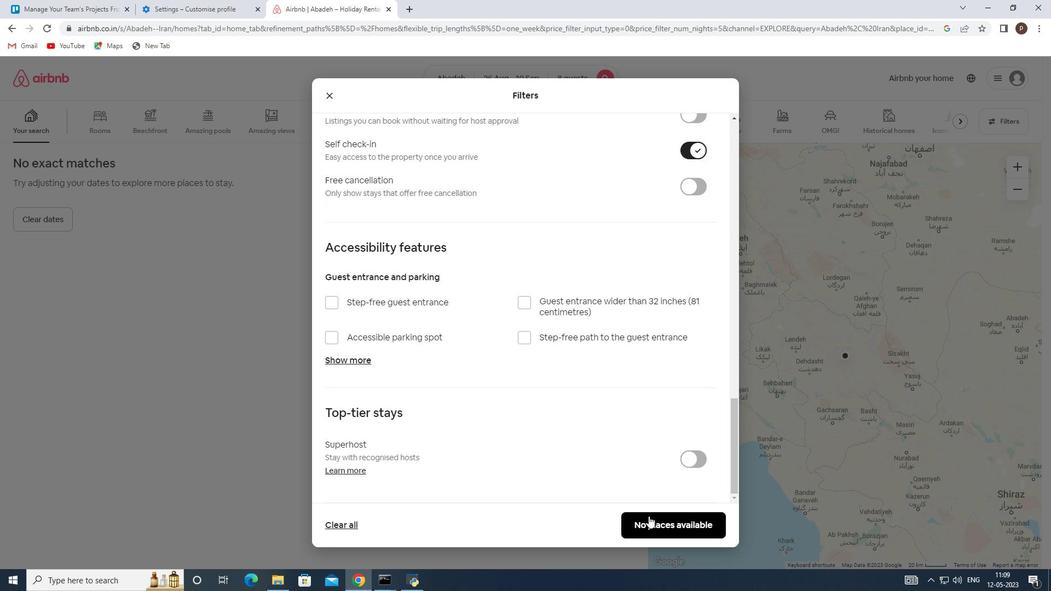 
Action: Mouse pressed left at (648, 517)
Screenshot: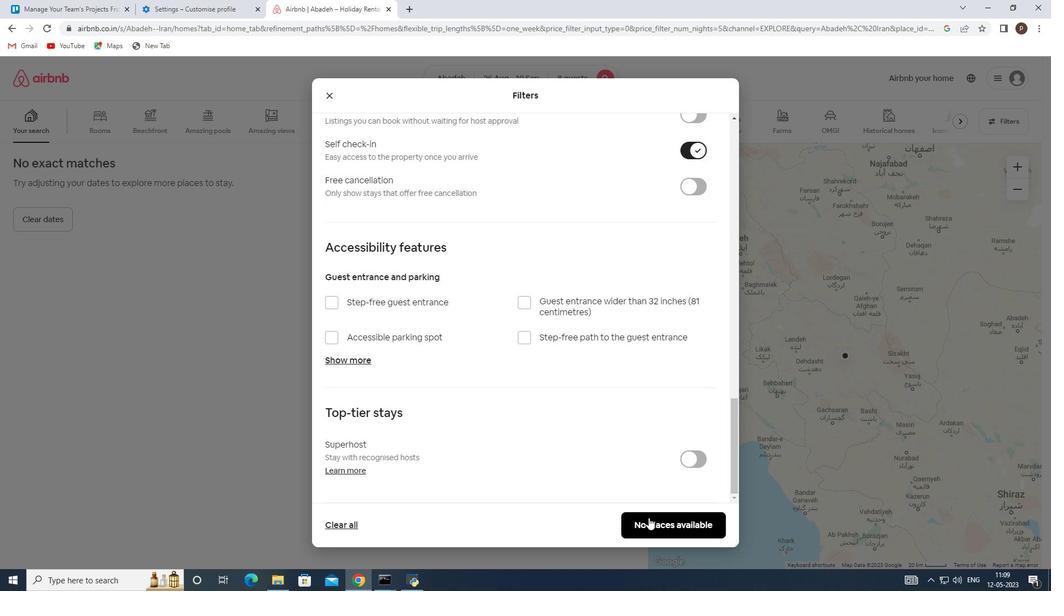 
